 Task: Create a Scrum Project Project0000000070 in Jira. Add Person0000000137 as Team Member of Scrum Project Project0000000069 in Jira. Add Person0000000138 as Team Member of Scrum Project Project0000000069 in Jira. Add Person0000000139 as Team Member of Scrum Project Project0000000070 in Jira. Add Person0000000140 as Team Member of Scrum Project Project0000000070 in Jira
Action: Mouse moved to (287, 85)
Screenshot: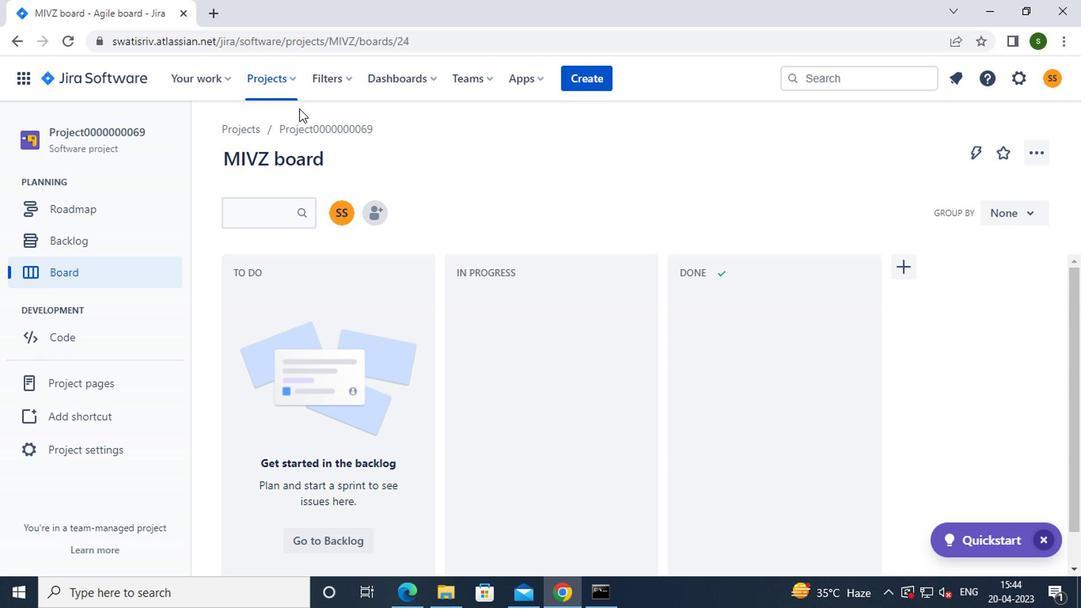 
Action: Mouse pressed left at (287, 85)
Screenshot: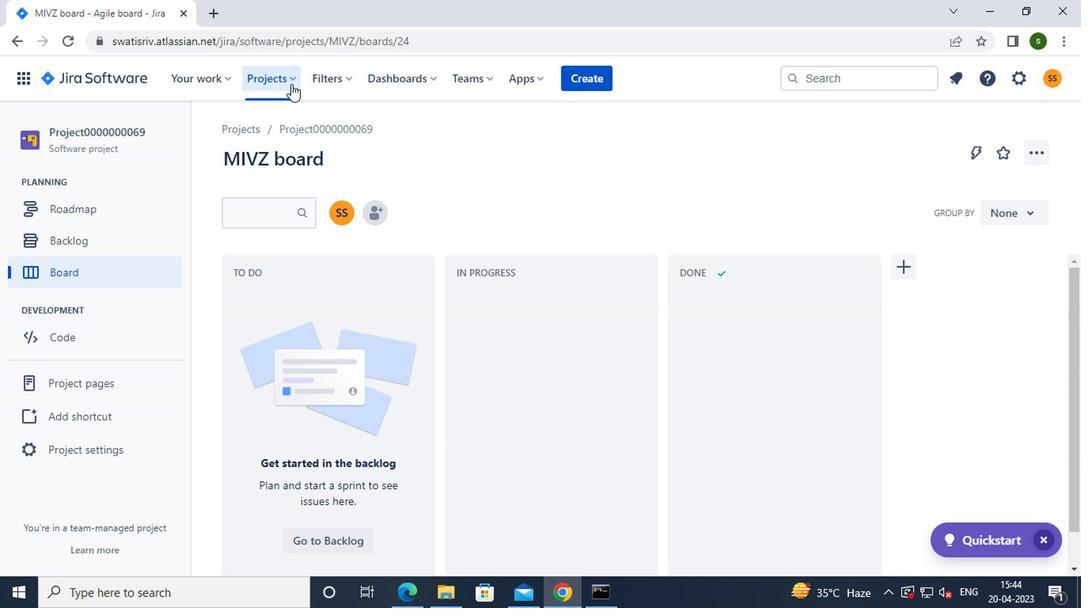
Action: Mouse moved to (301, 386)
Screenshot: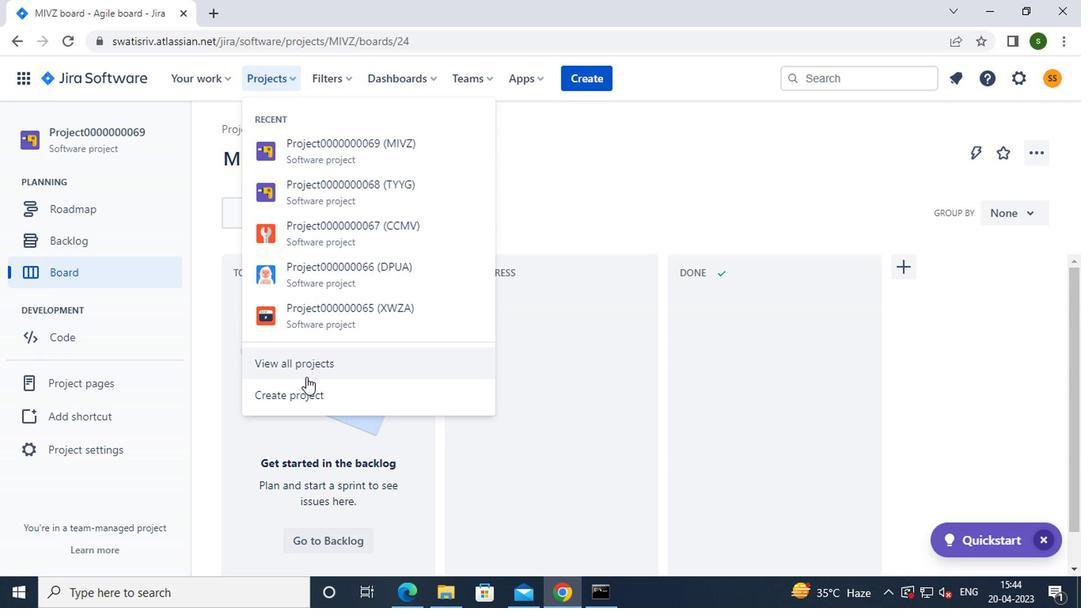 
Action: Mouse pressed left at (301, 386)
Screenshot: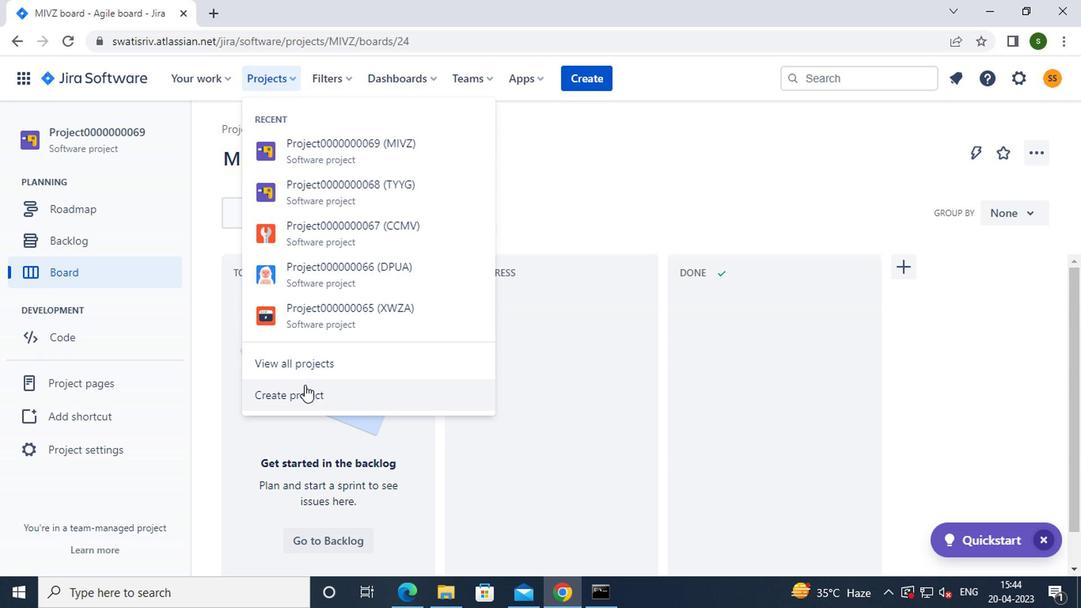 
Action: Mouse moved to (840, 413)
Screenshot: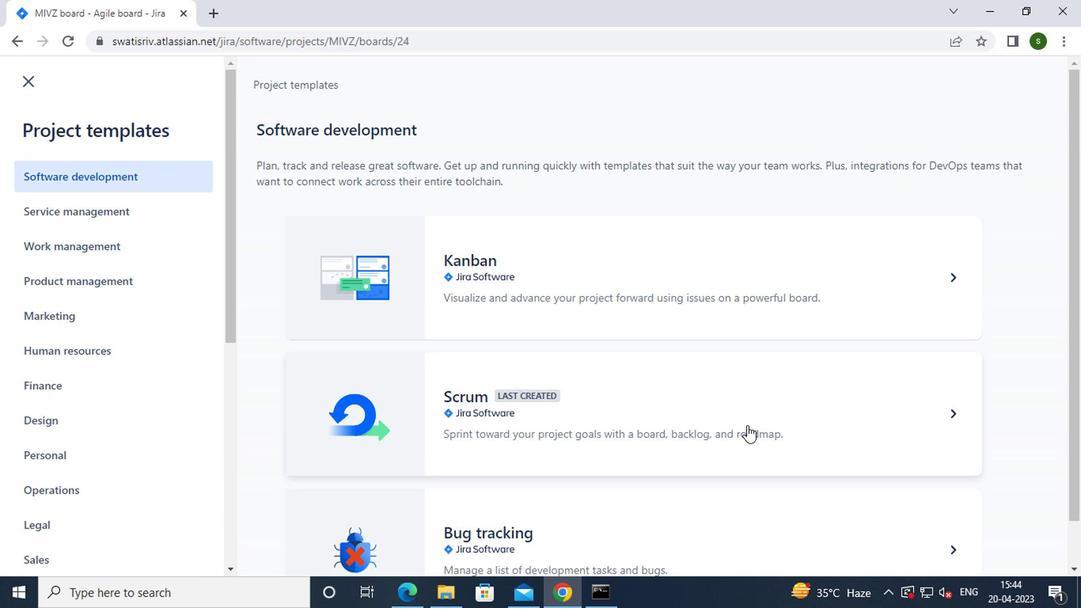 
Action: Mouse pressed left at (840, 413)
Screenshot: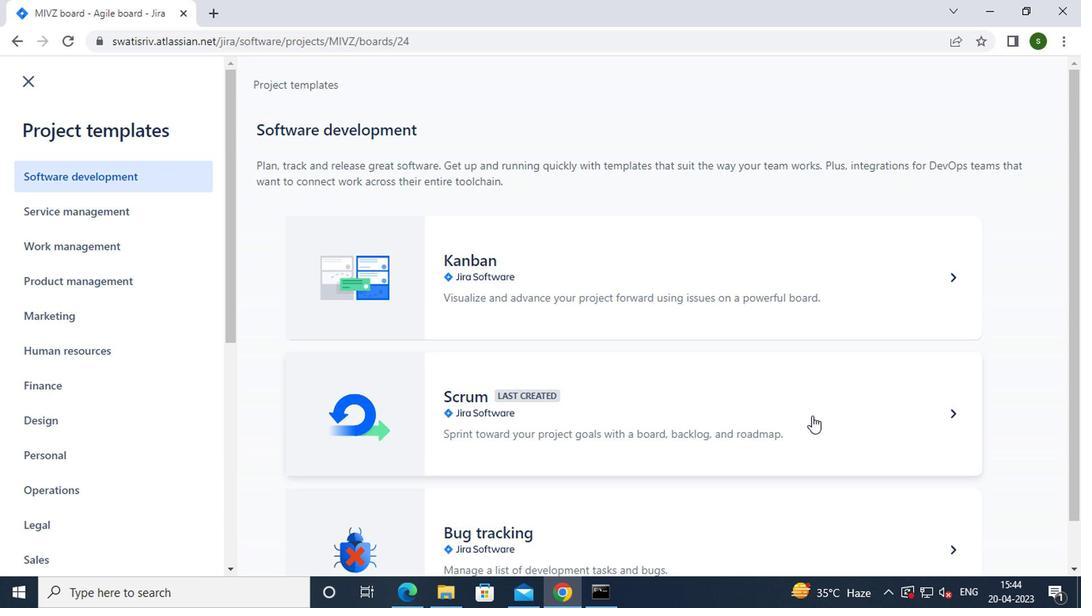 
Action: Mouse moved to (953, 537)
Screenshot: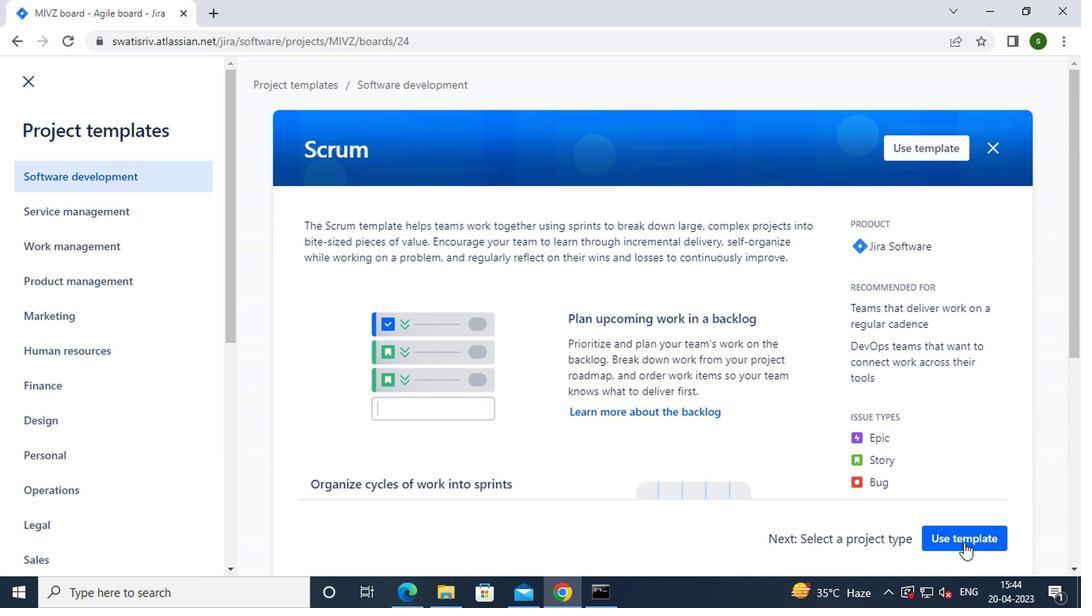 
Action: Mouse pressed left at (953, 537)
Screenshot: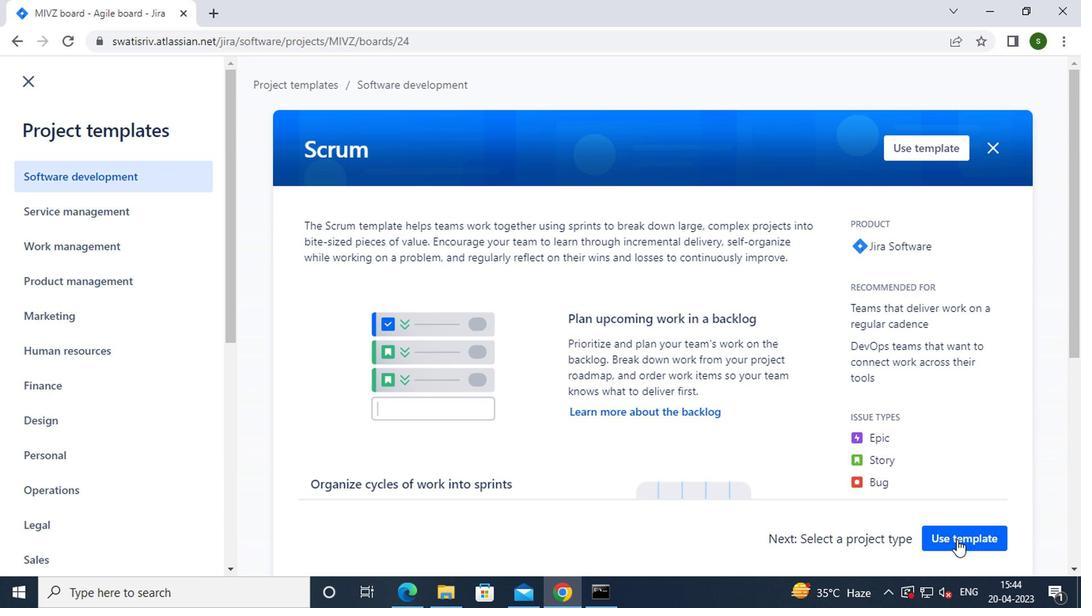 
Action: Mouse moved to (397, 530)
Screenshot: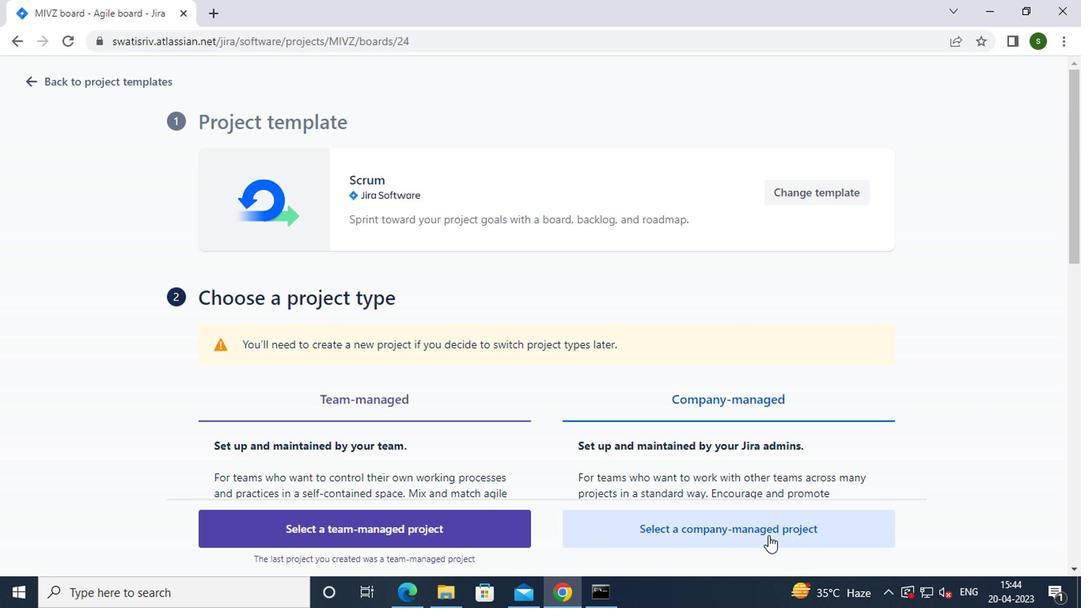 
Action: Mouse pressed left at (397, 530)
Screenshot: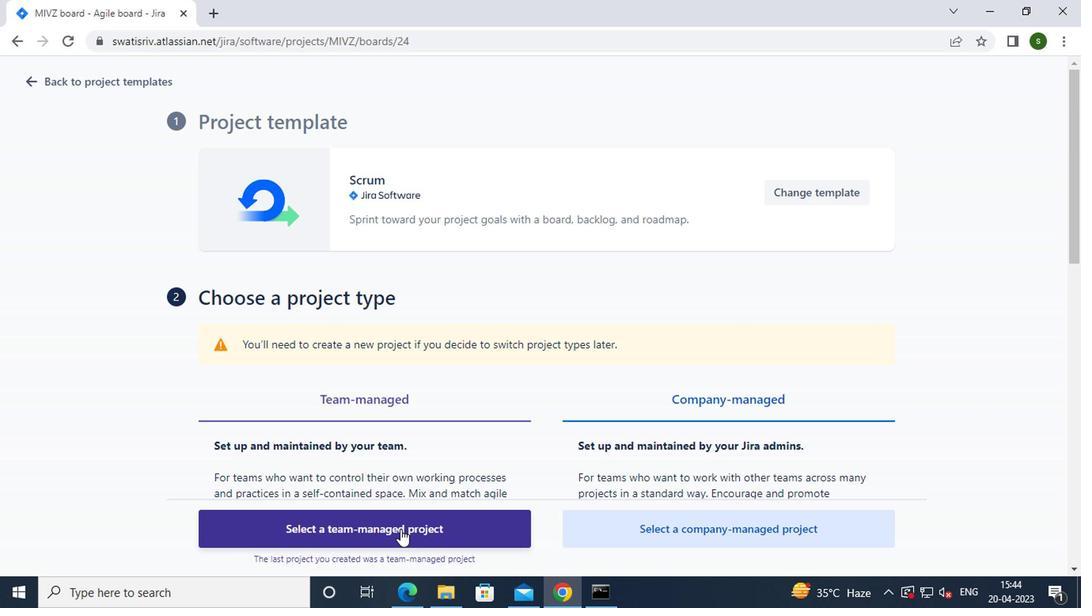 
Action: Mouse moved to (301, 254)
Screenshot: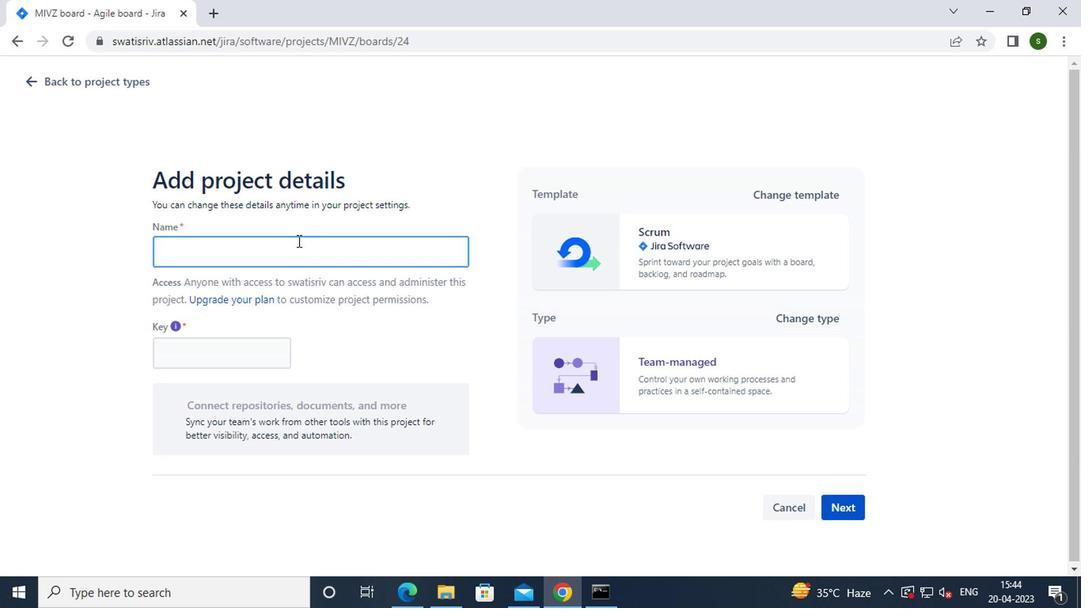 
Action: Key pressed p<Key.caps_lock>roject0000000070
Screenshot: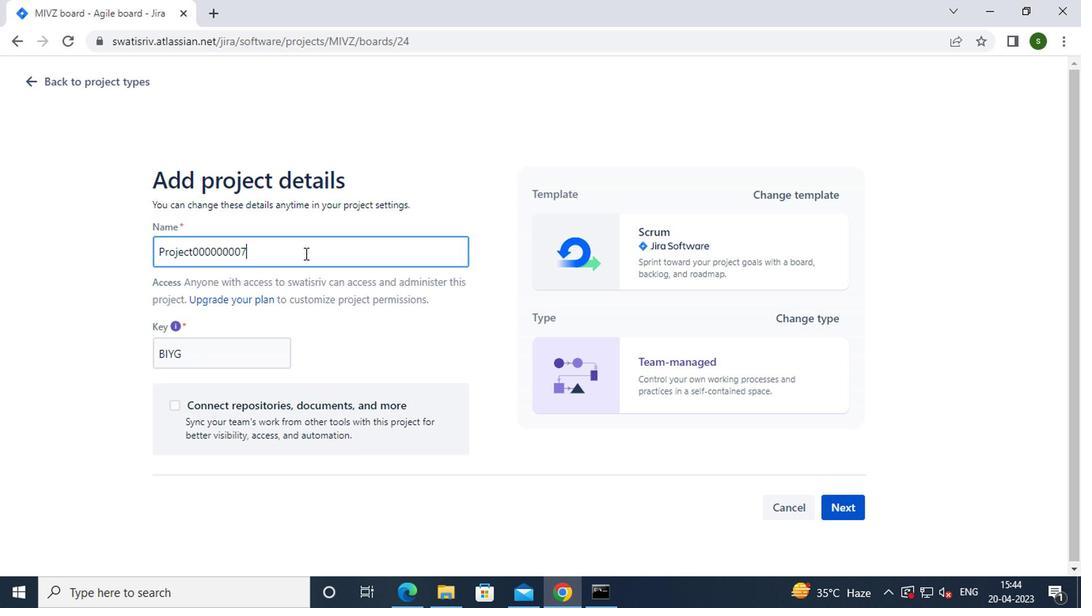 
Action: Mouse moved to (848, 505)
Screenshot: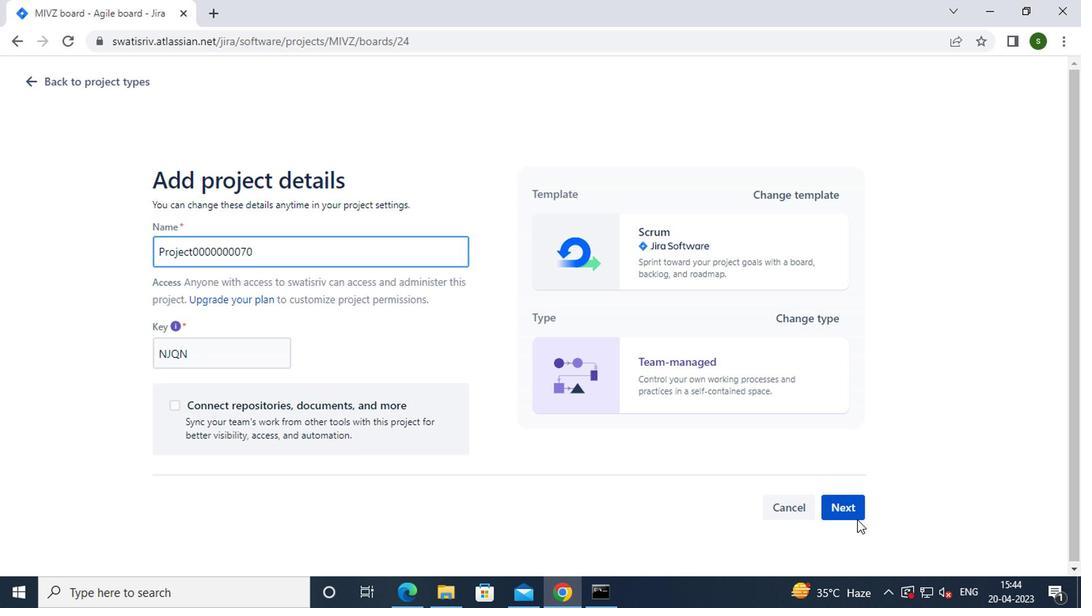 
Action: Mouse pressed left at (848, 505)
Screenshot: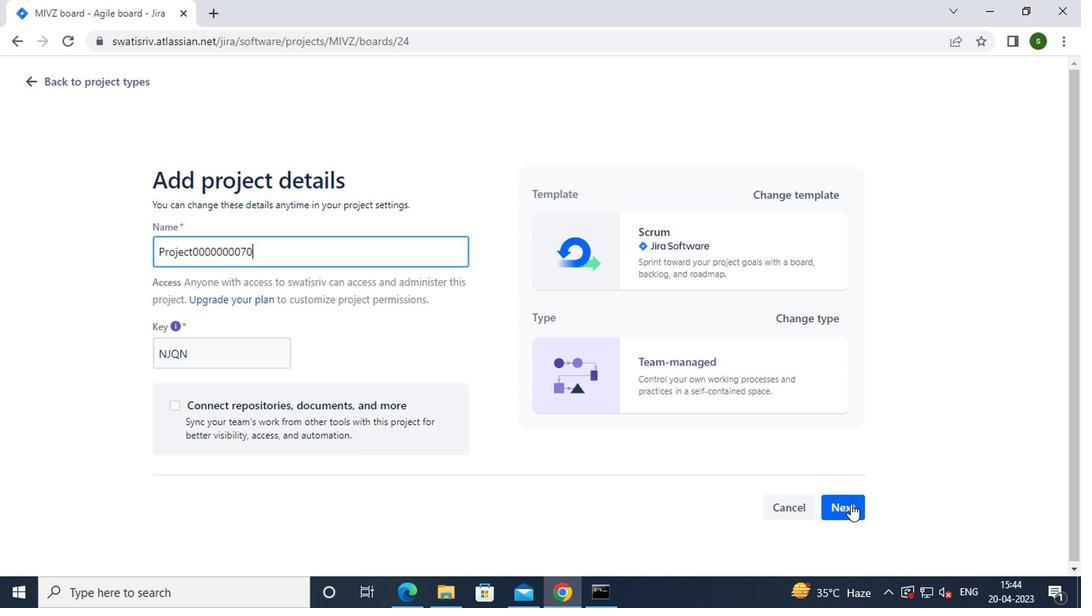 
Action: Mouse moved to (710, 417)
Screenshot: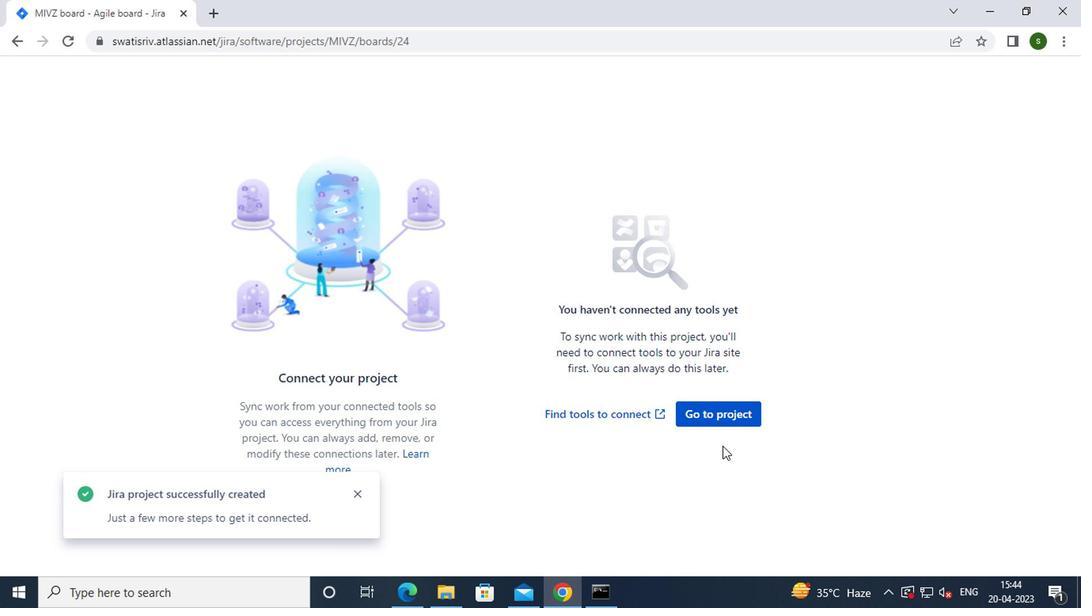 
Action: Mouse pressed left at (710, 417)
Screenshot: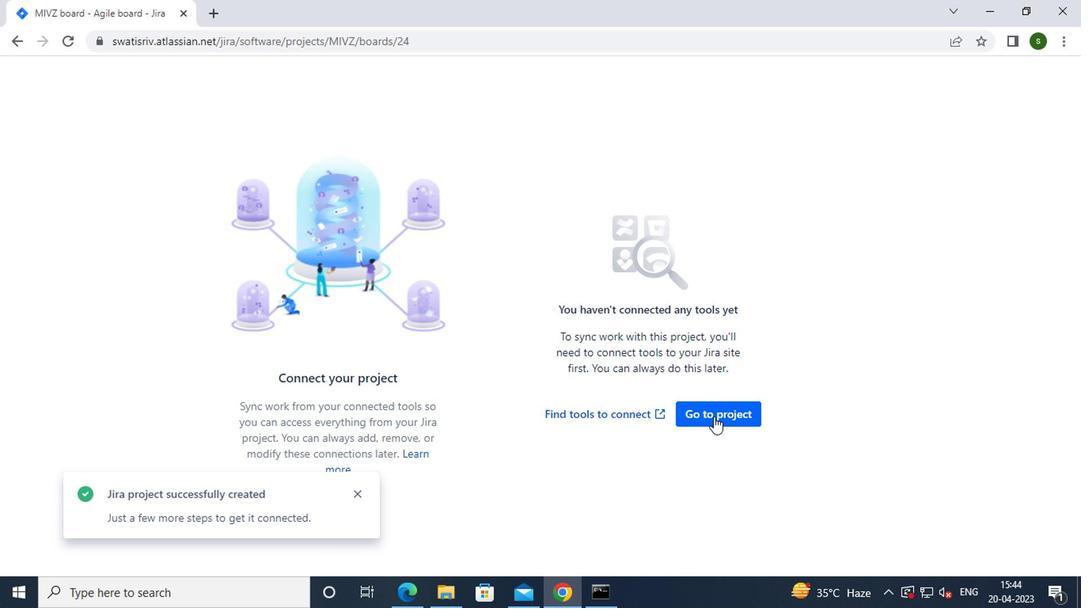 
Action: Mouse moved to (274, 85)
Screenshot: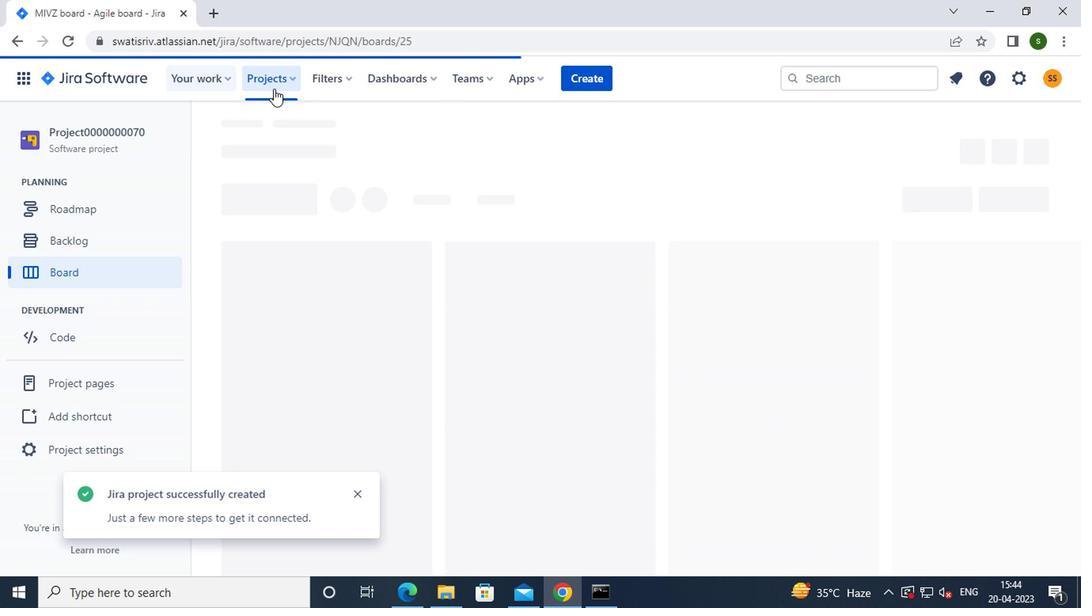 
Action: Mouse pressed left at (274, 85)
Screenshot: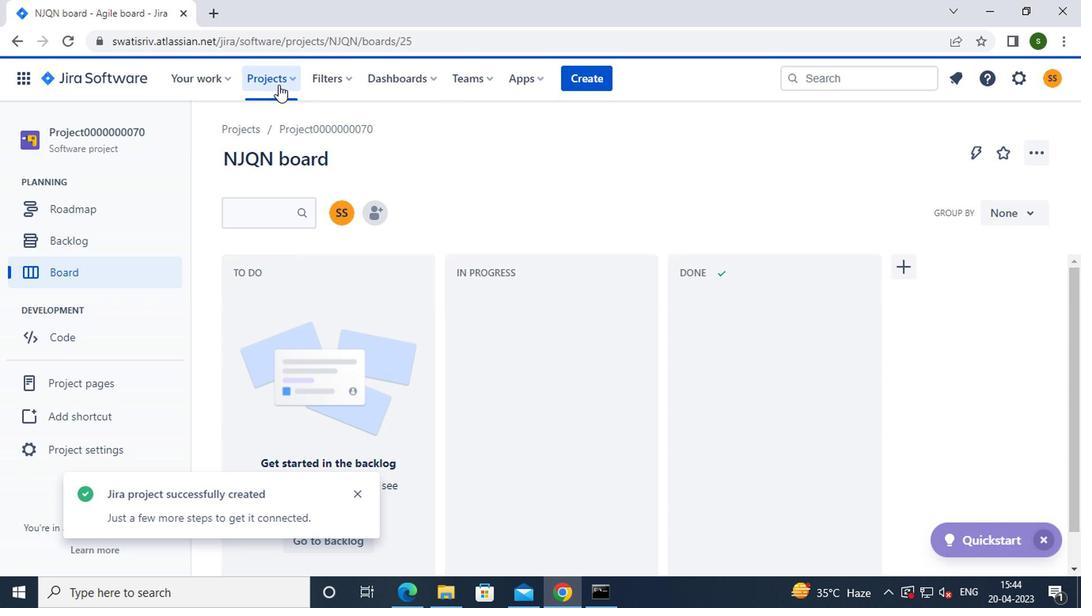 
Action: Mouse moved to (333, 183)
Screenshot: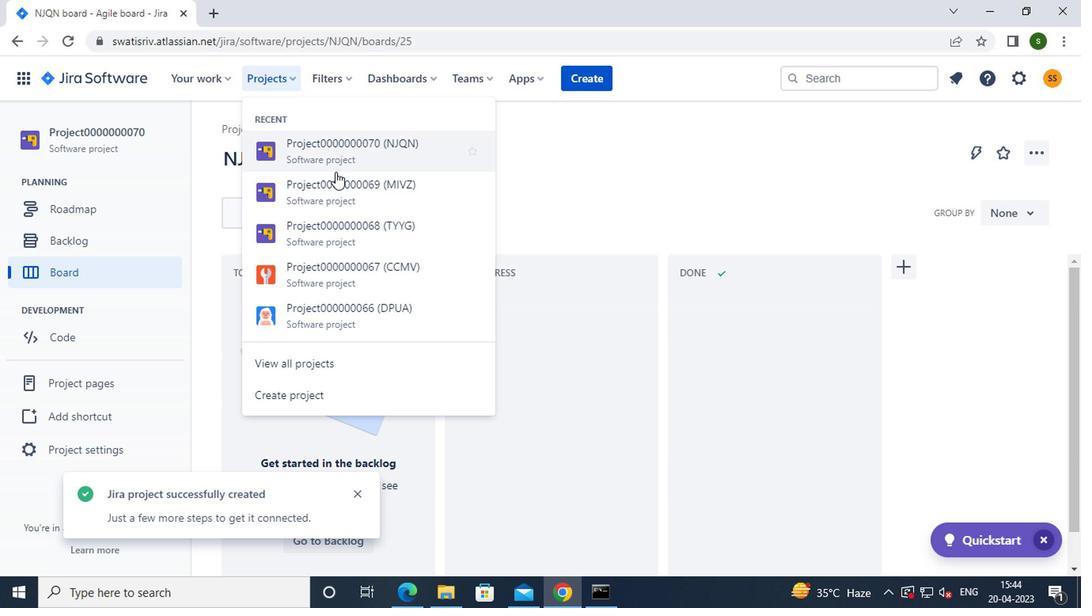 
Action: Mouse pressed left at (333, 183)
Screenshot: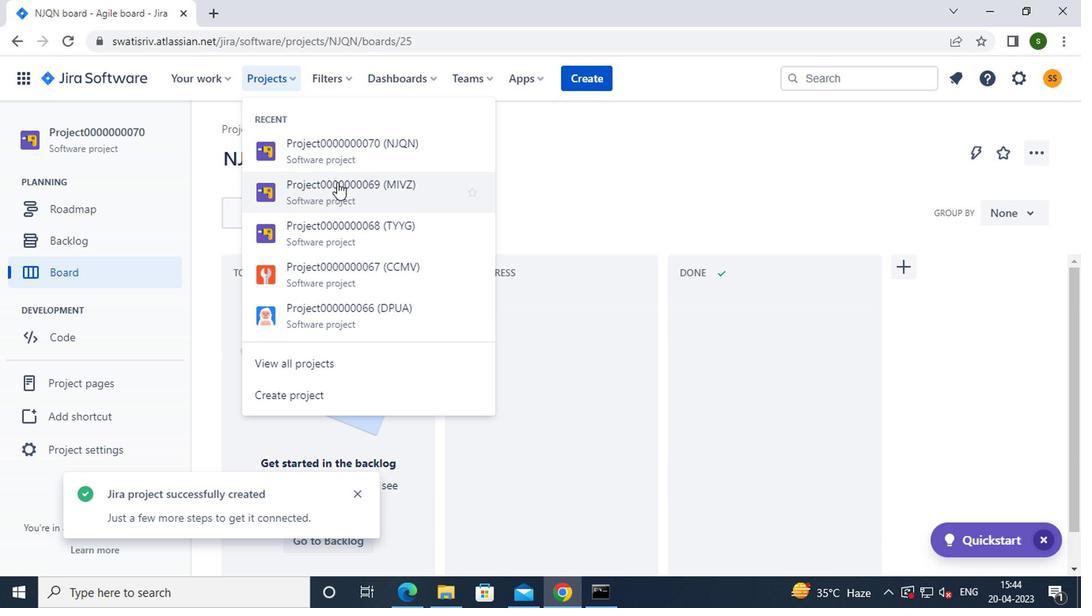 
Action: Mouse moved to (375, 211)
Screenshot: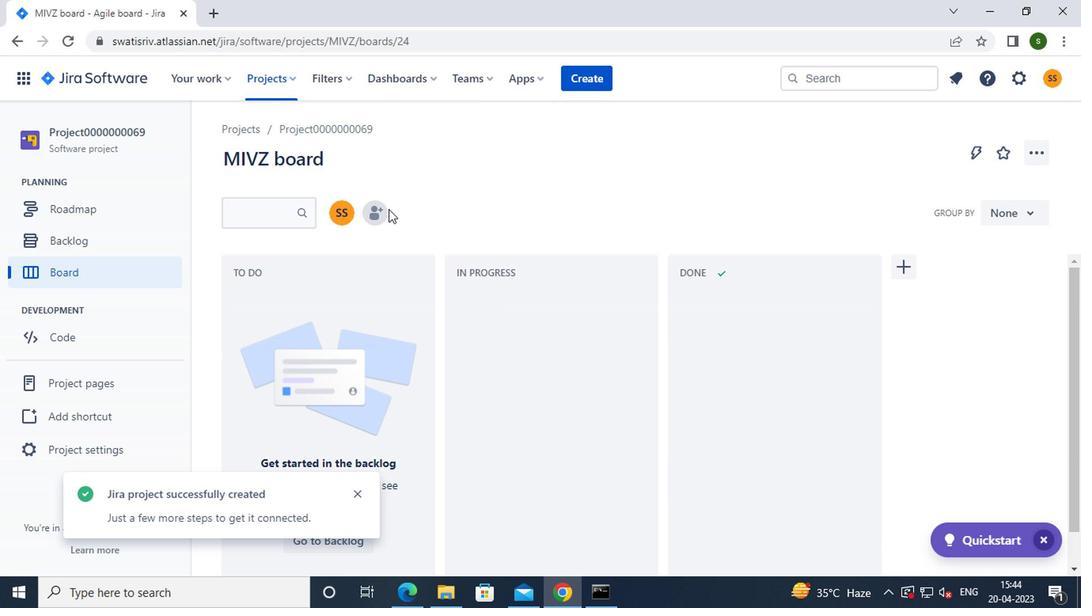 
Action: Mouse pressed left at (375, 211)
Screenshot: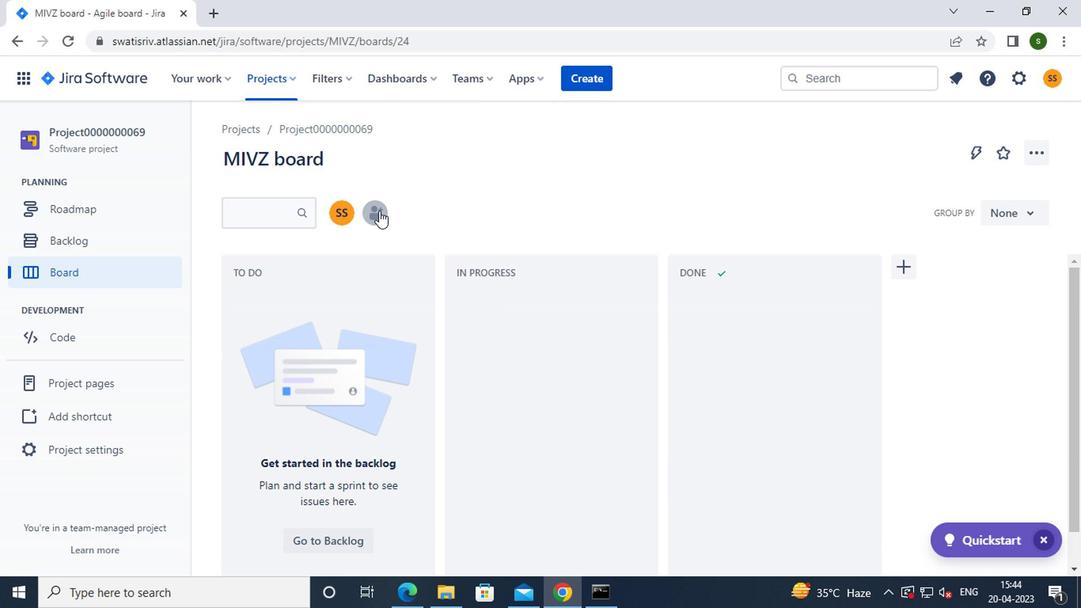 
Action: Mouse moved to (496, 174)
Screenshot: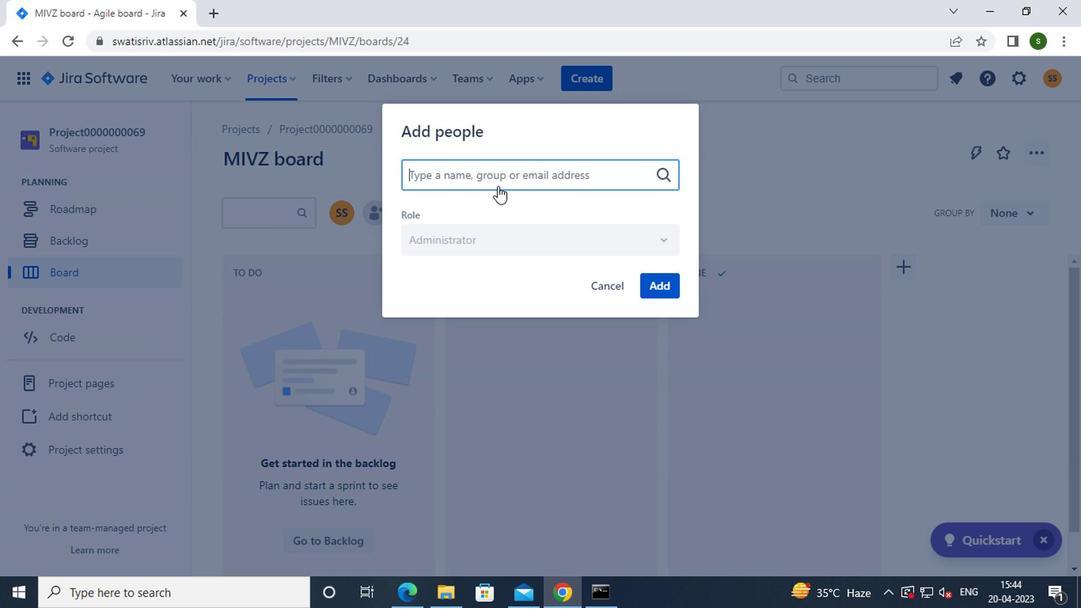 
Action: Key pressed m
Screenshot: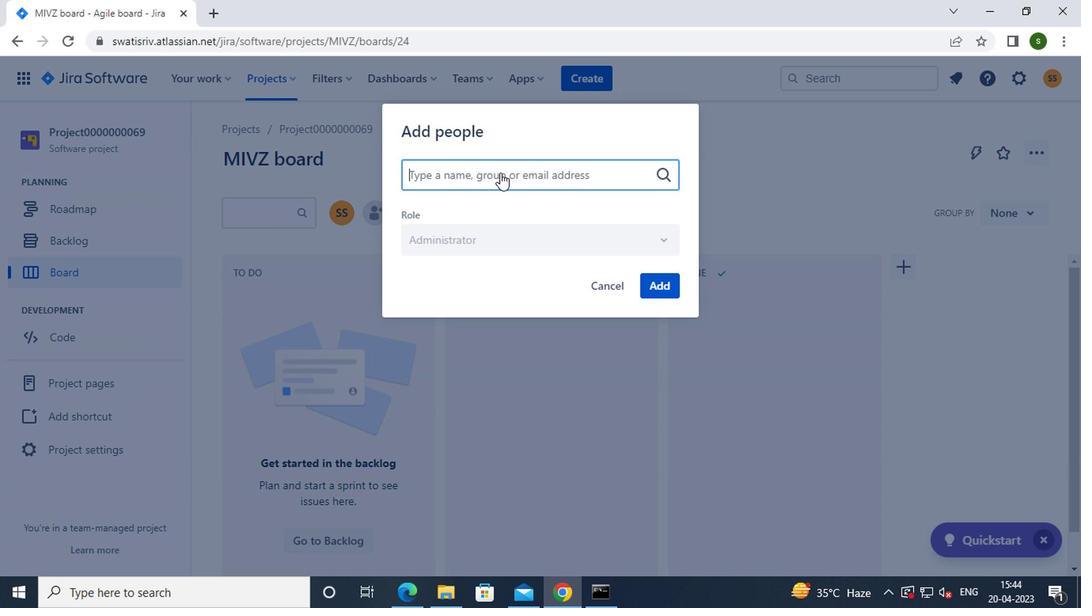 
Action: Mouse moved to (477, 314)
Screenshot: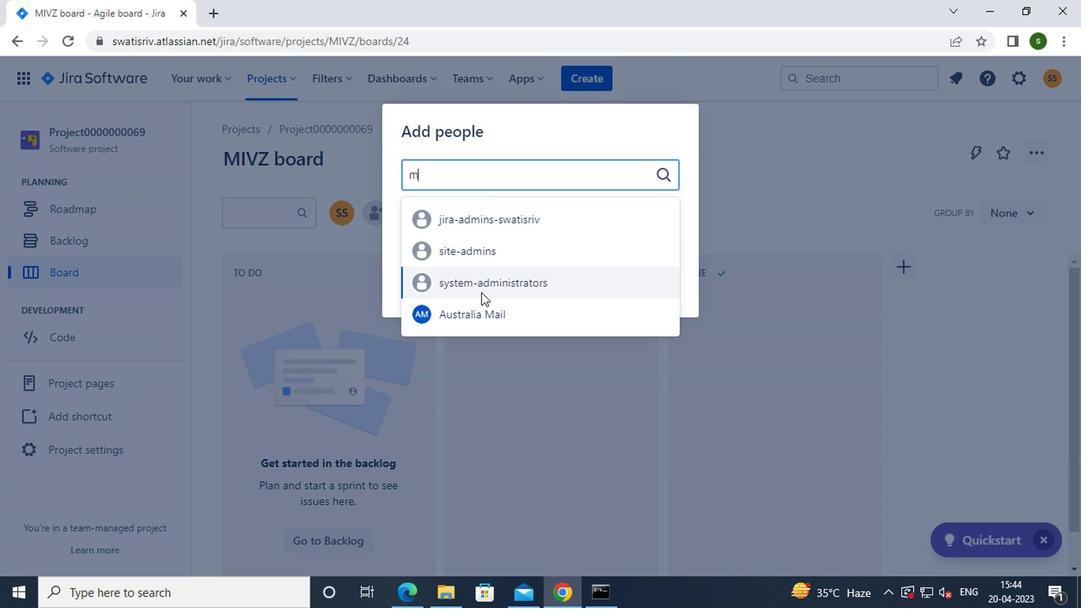 
Action: Mouse pressed left at (477, 314)
Screenshot: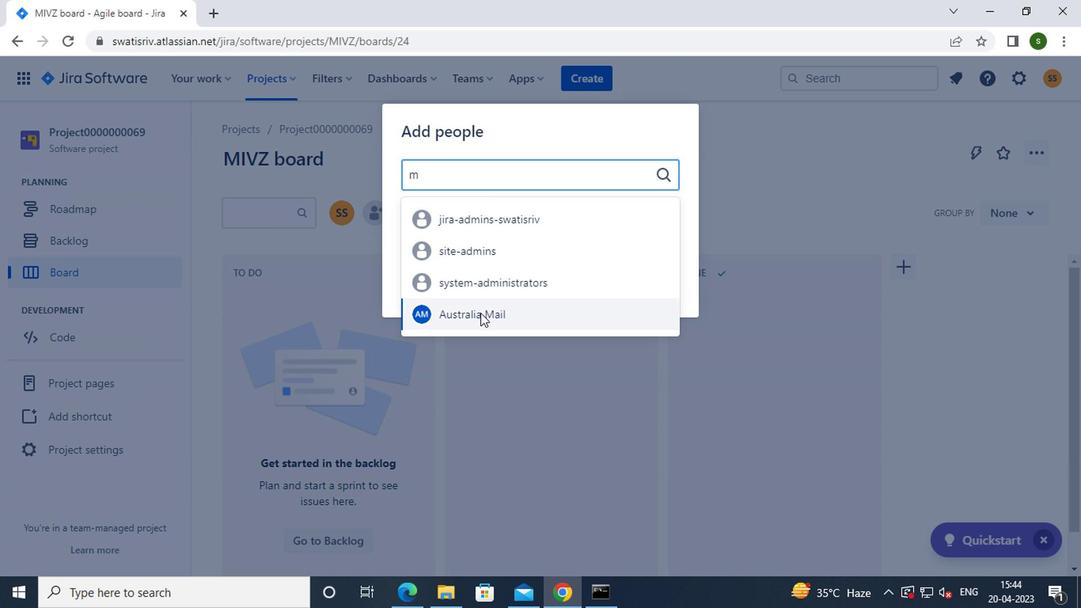 
Action: Mouse moved to (649, 283)
Screenshot: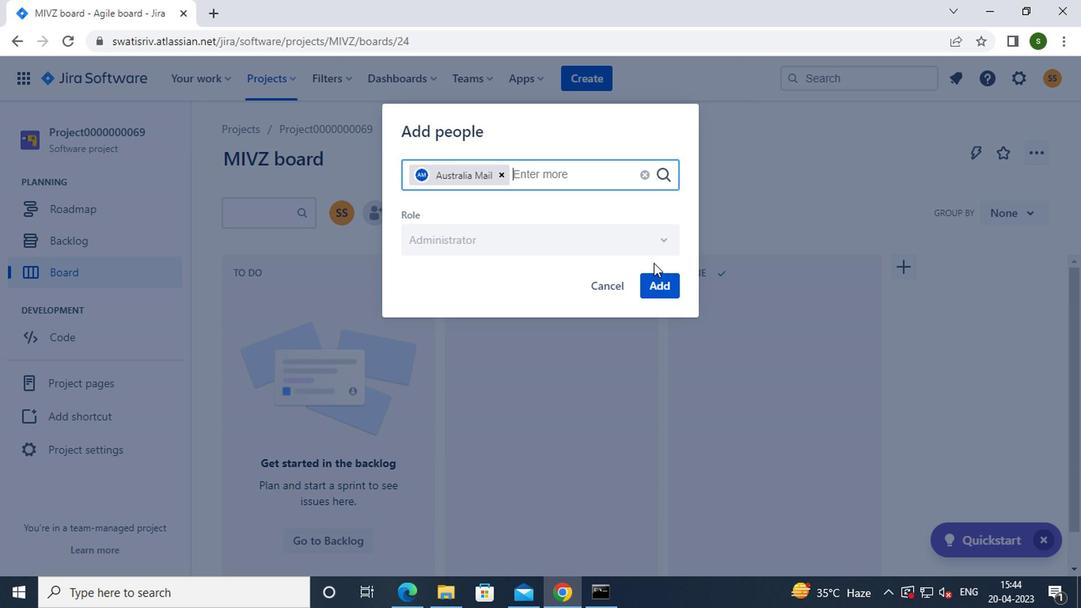 
Action: Mouse pressed left at (649, 283)
Screenshot: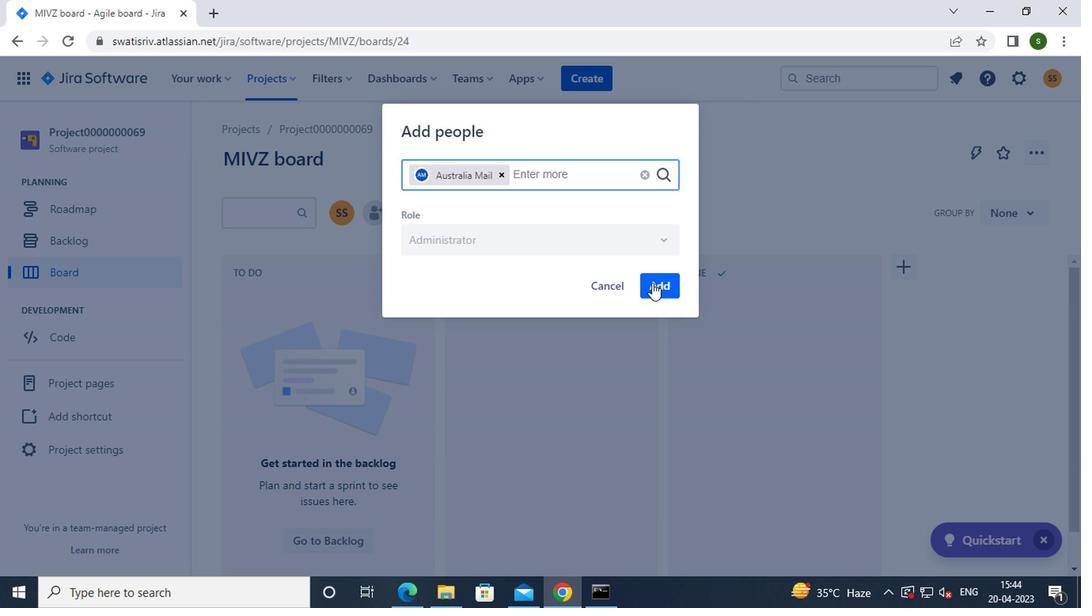 
Action: Mouse moved to (376, 214)
Screenshot: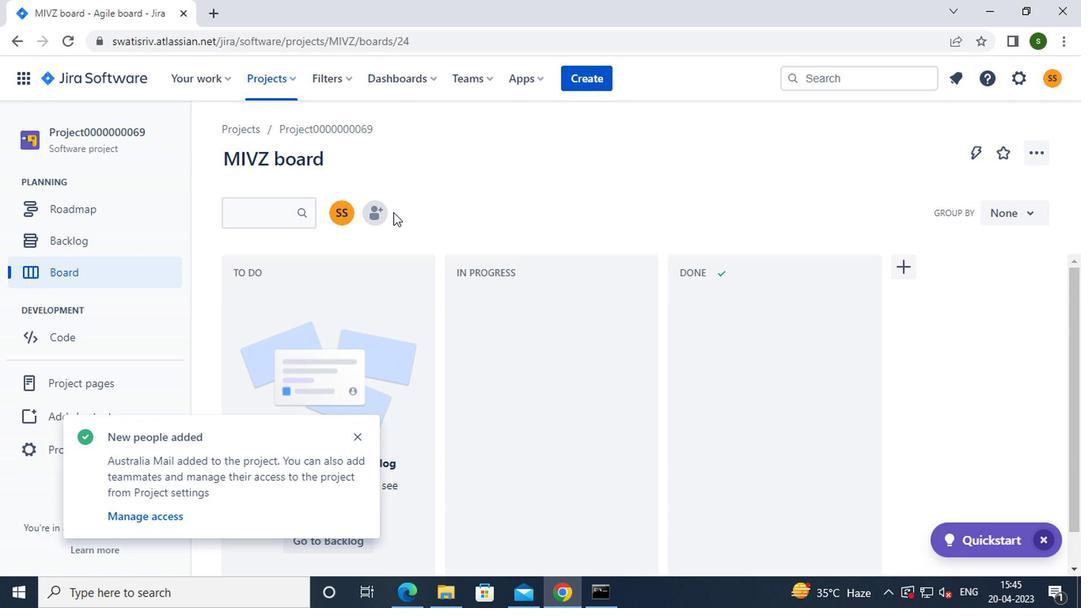 
Action: Mouse pressed left at (376, 214)
Screenshot: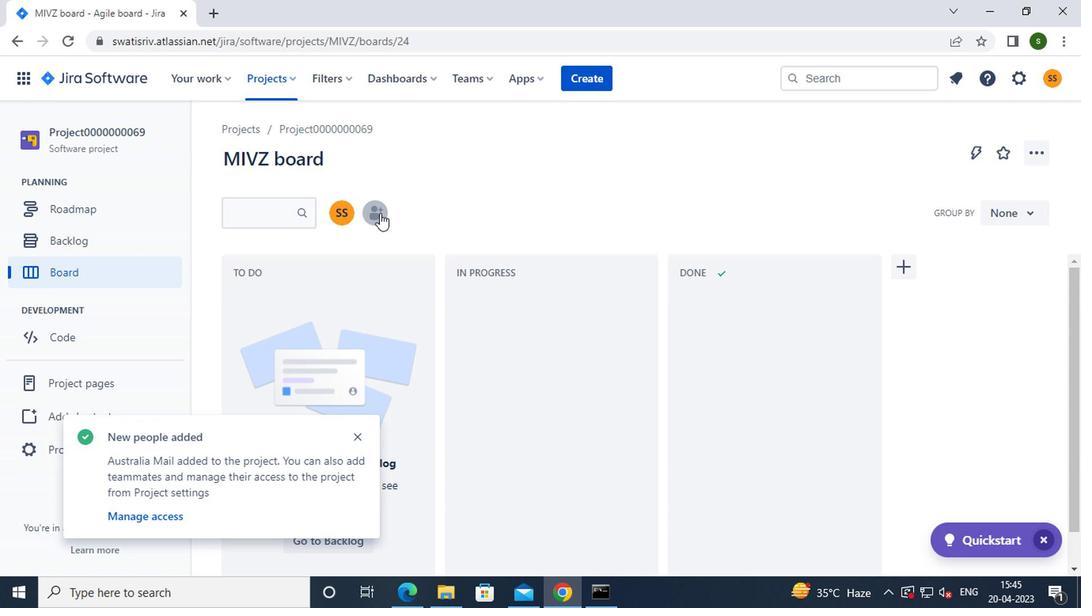 
Action: Mouse moved to (492, 178)
Screenshot: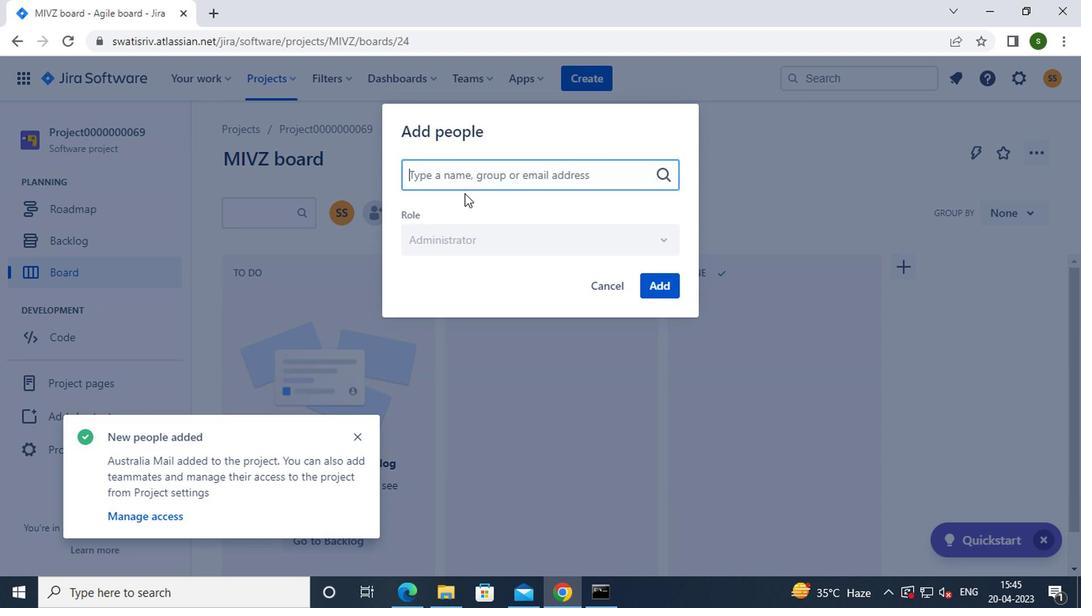 
Action: Key pressed c
Screenshot: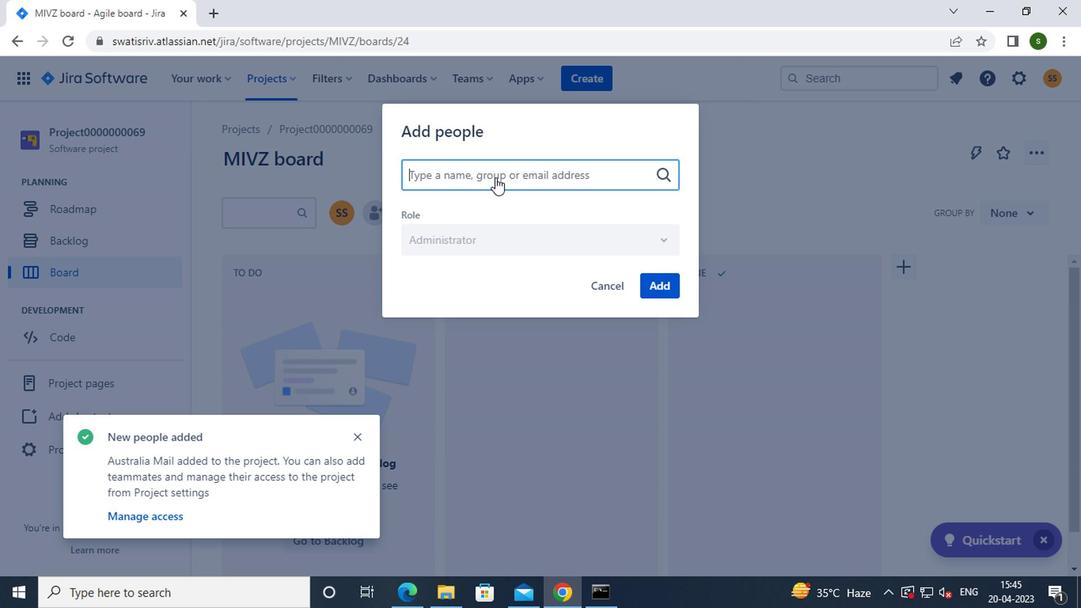 
Action: Mouse moved to (500, 220)
Screenshot: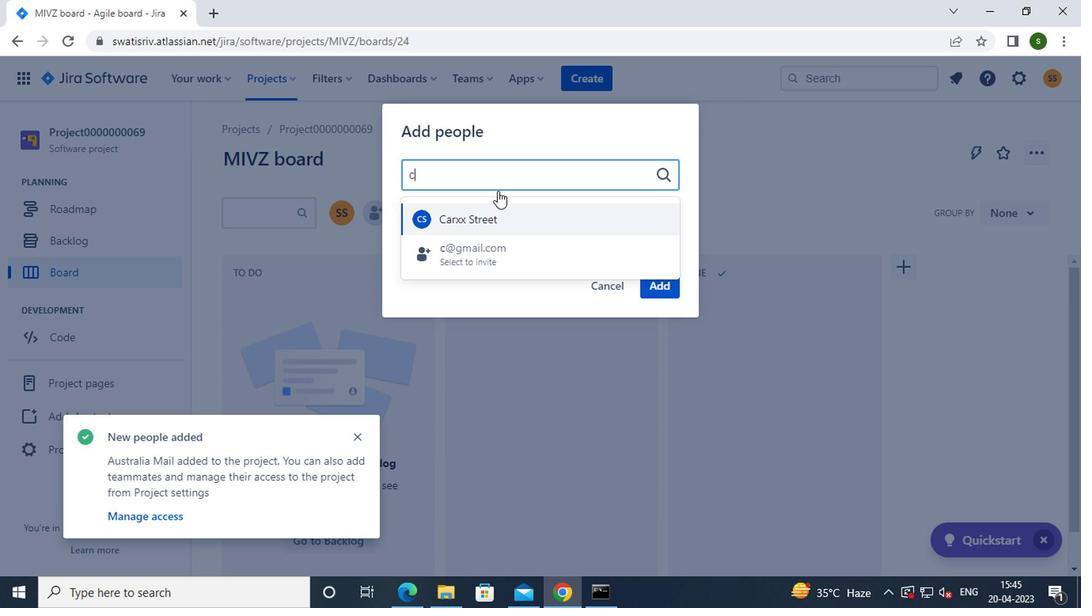 
Action: Mouse pressed left at (500, 220)
Screenshot: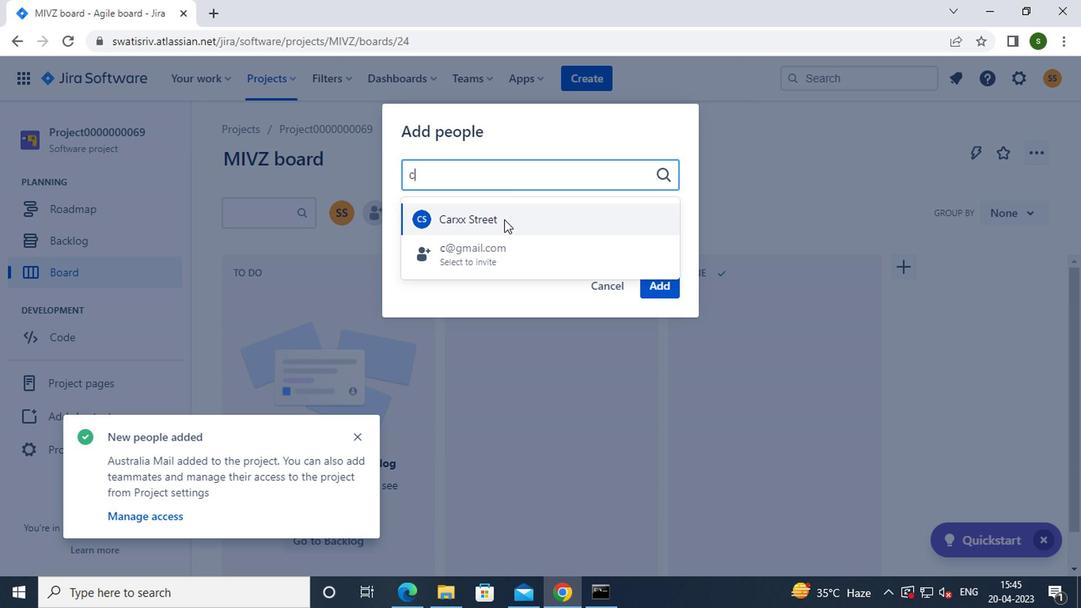 
Action: Mouse moved to (649, 287)
Screenshot: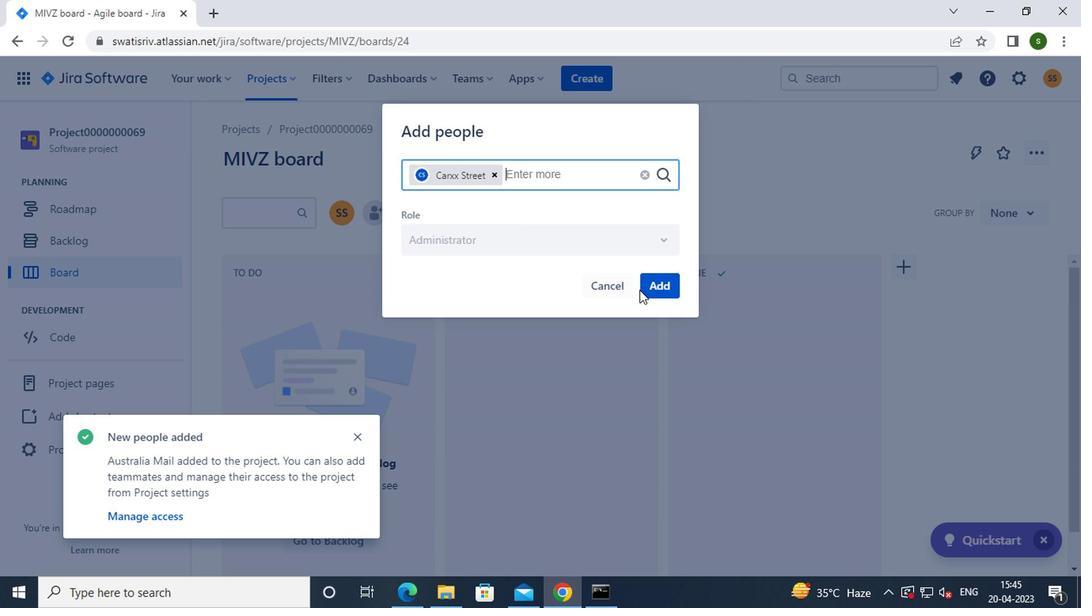 
Action: Mouse pressed left at (649, 287)
Screenshot: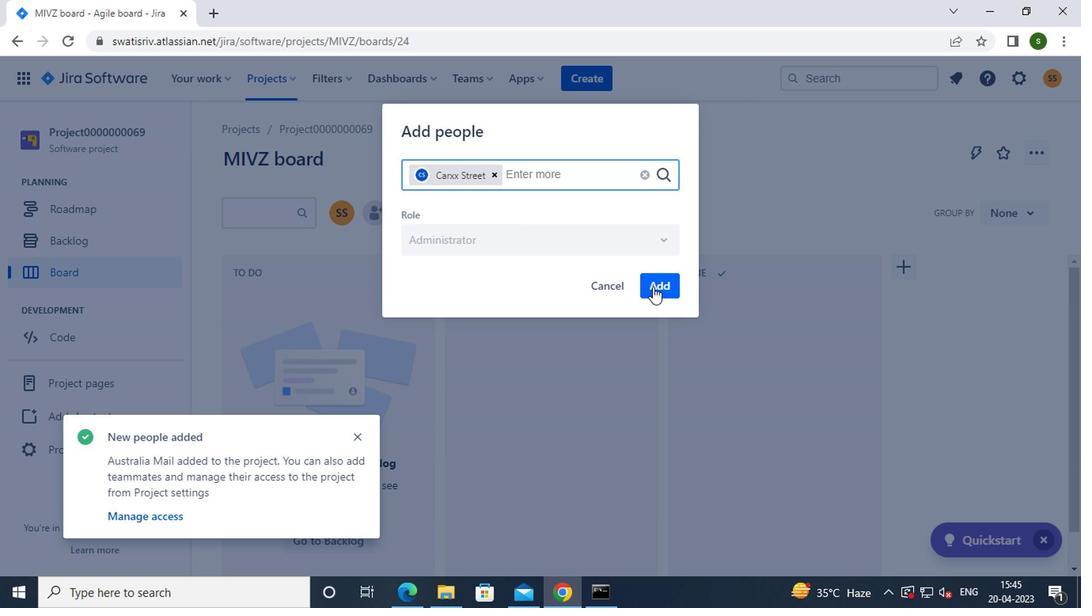 
Action: Mouse moved to (272, 69)
Screenshot: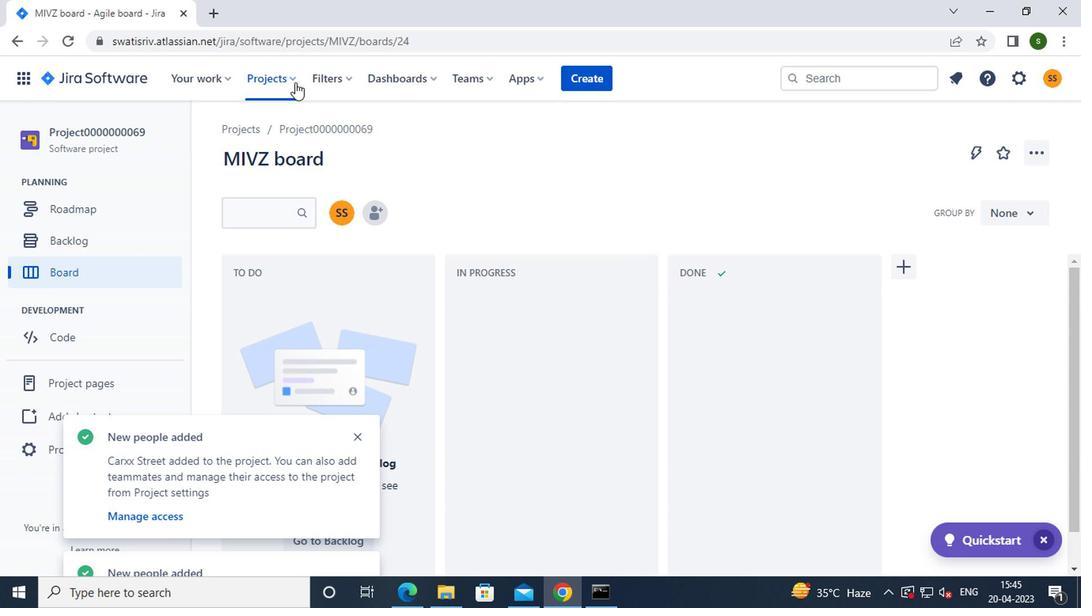 
Action: Mouse pressed left at (272, 69)
Screenshot: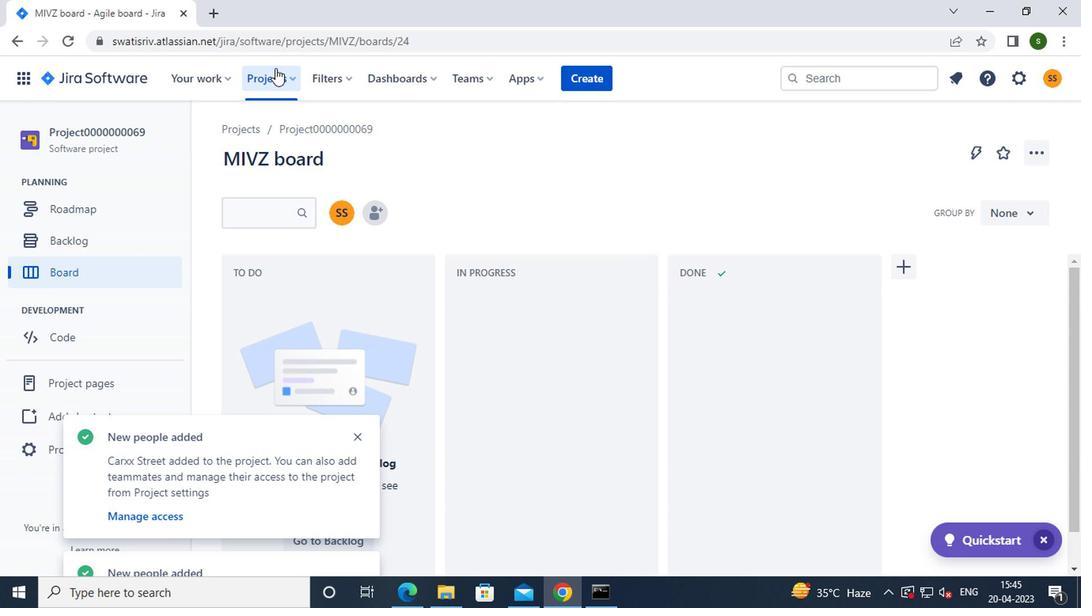 
Action: Mouse moved to (383, 188)
Screenshot: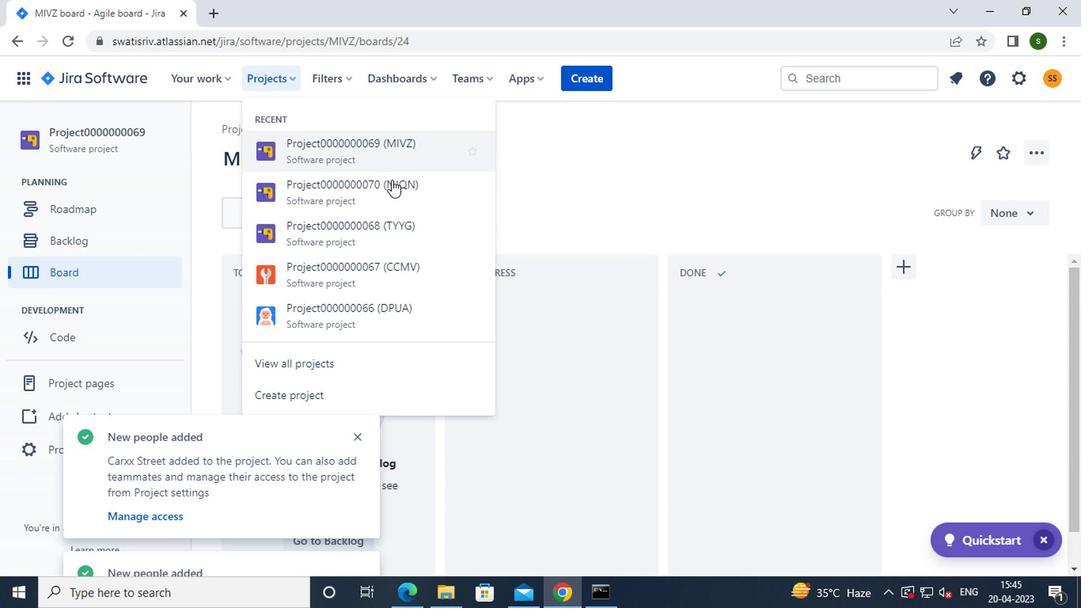 
Action: Mouse pressed left at (383, 188)
Screenshot: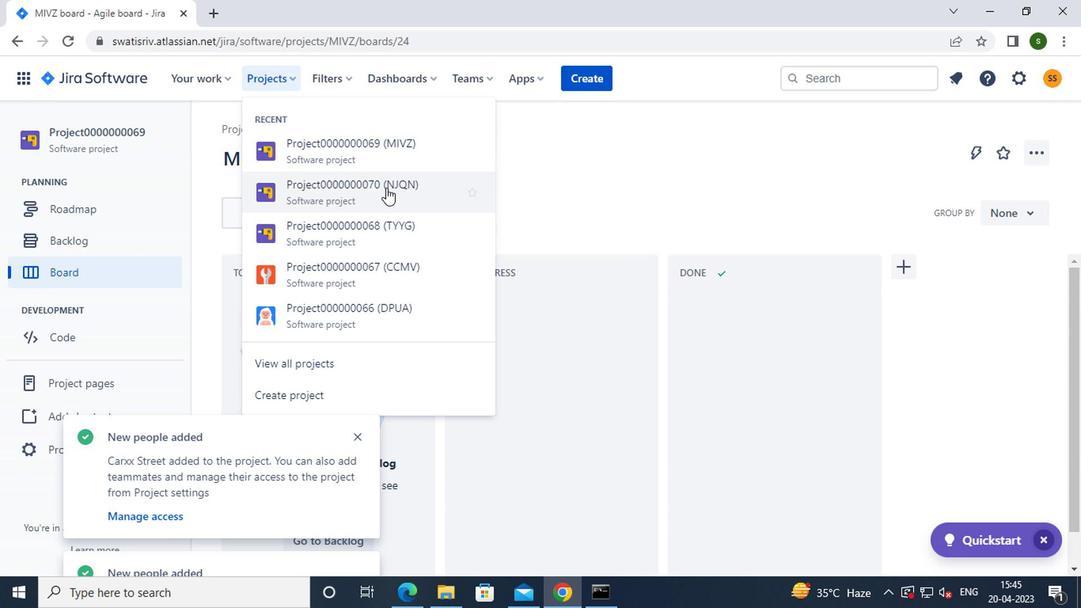 
Action: Mouse moved to (371, 217)
Screenshot: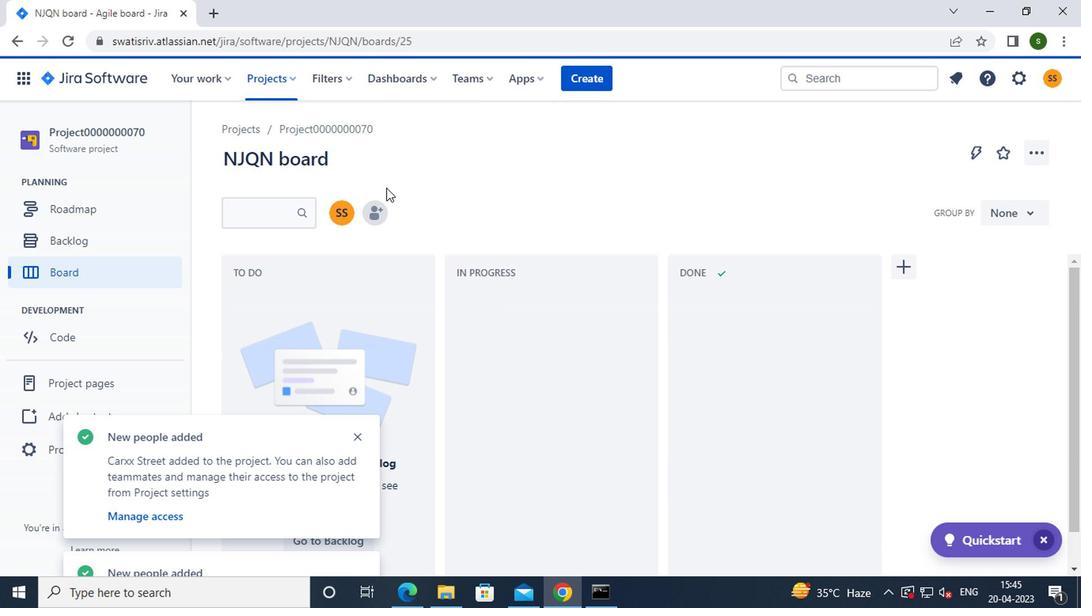
Action: Mouse pressed left at (371, 217)
Screenshot: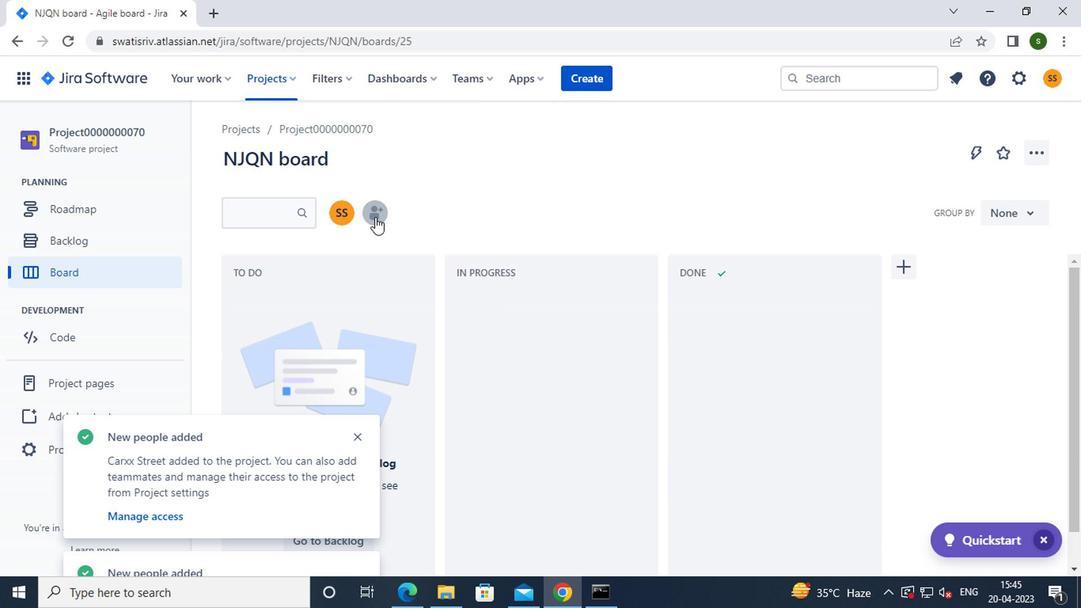 
Action: Mouse moved to (481, 179)
Screenshot: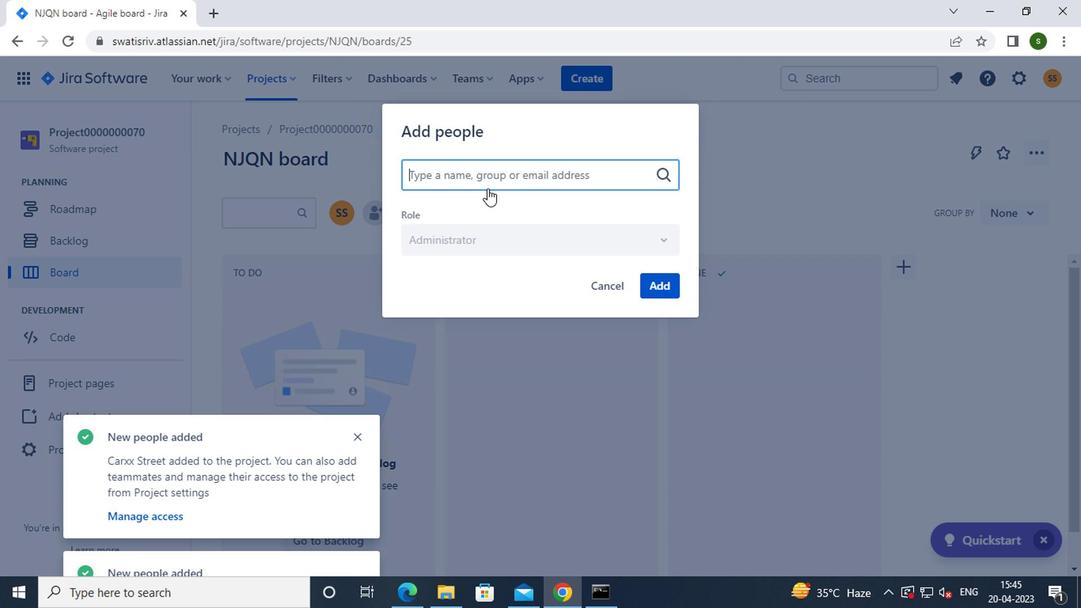 
Action: Key pressed p
Screenshot: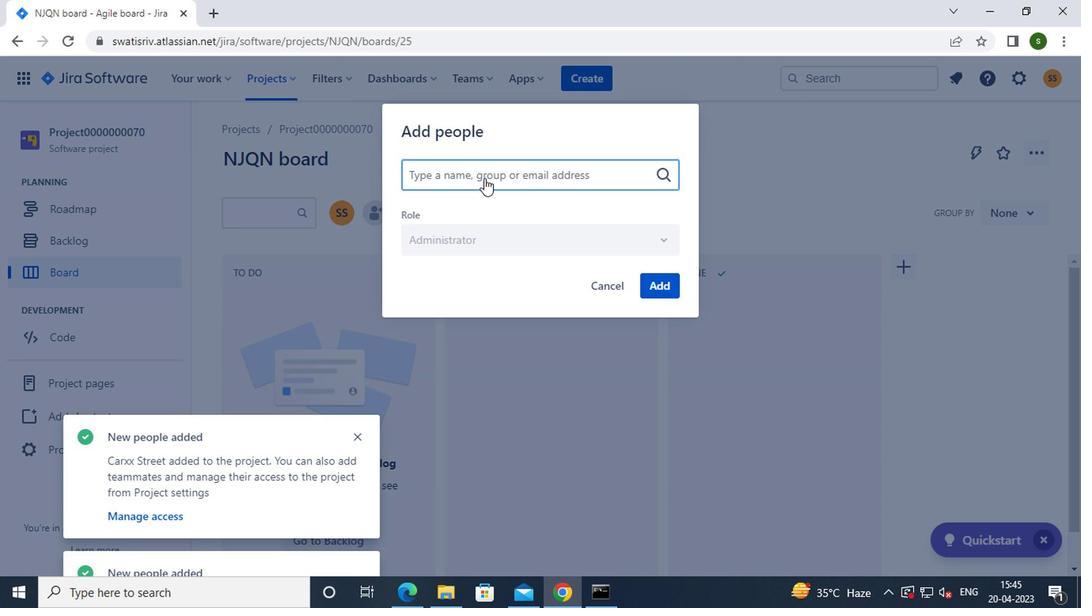 
Action: Mouse moved to (478, 217)
Screenshot: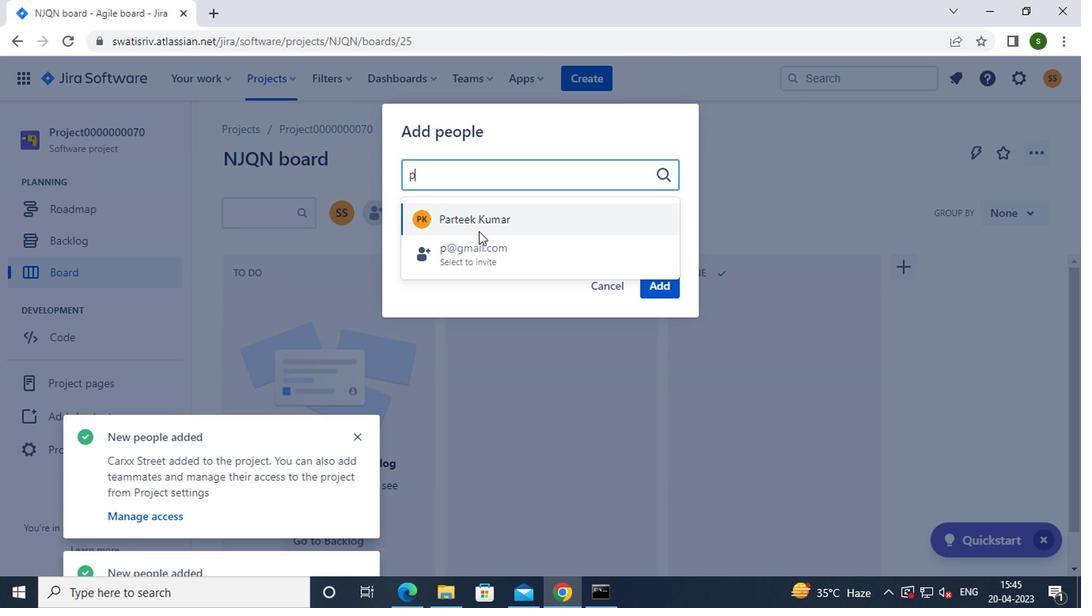 
Action: Mouse pressed left at (478, 217)
Screenshot: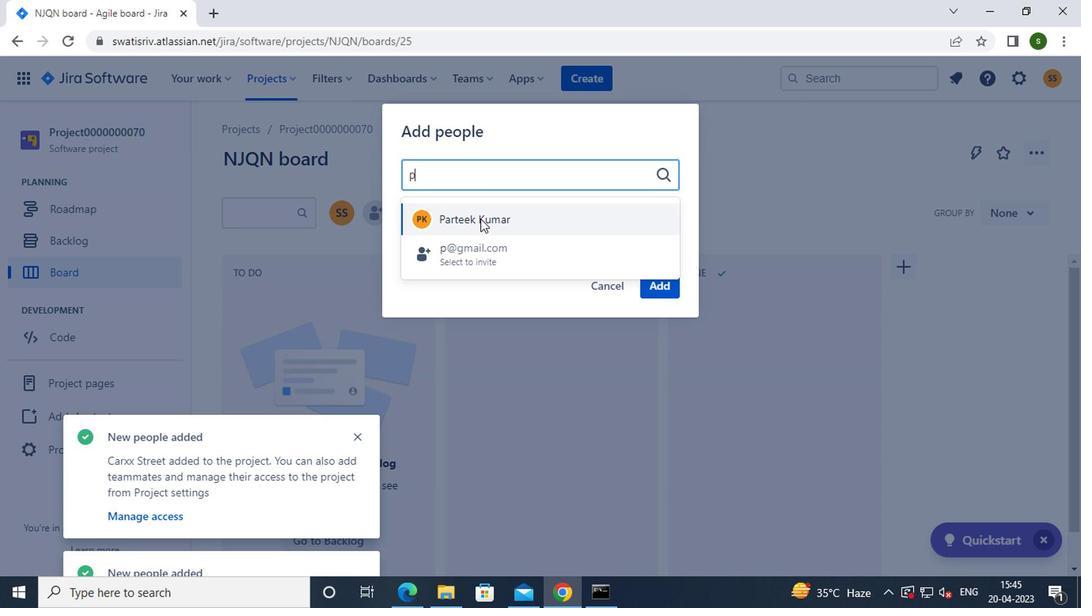 
Action: Mouse moved to (648, 293)
Screenshot: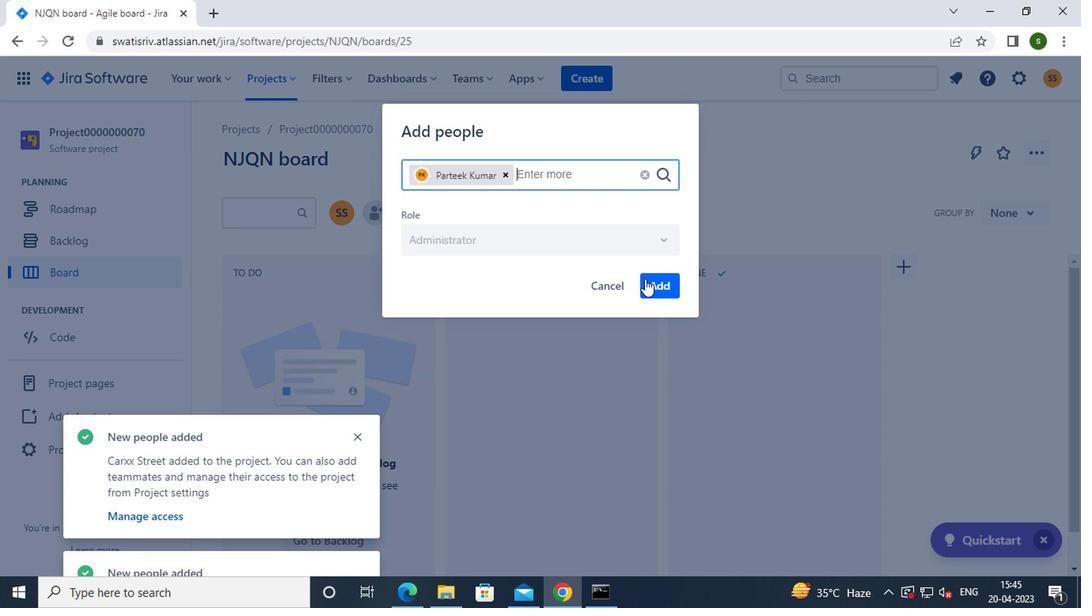 
Action: Mouse pressed left at (648, 293)
Screenshot: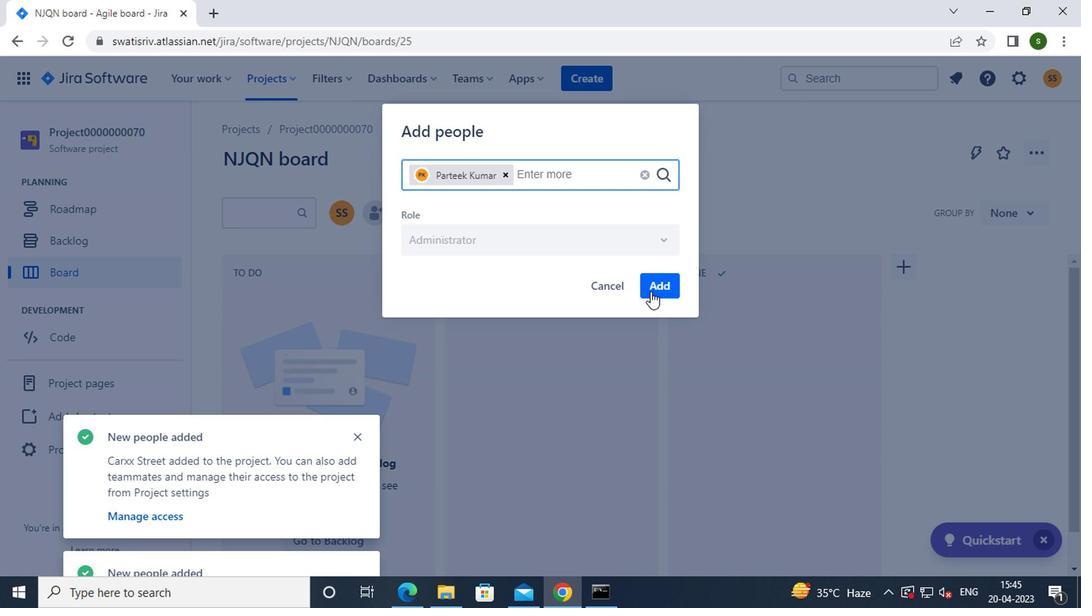 
Action: Mouse moved to (373, 219)
Screenshot: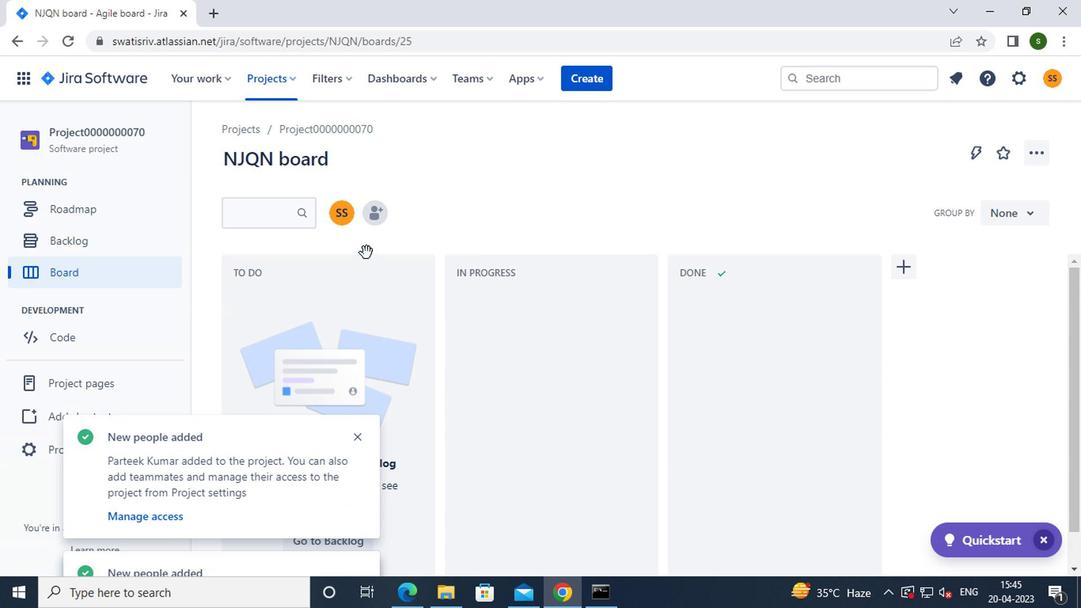 
Action: Mouse pressed left at (373, 219)
Screenshot: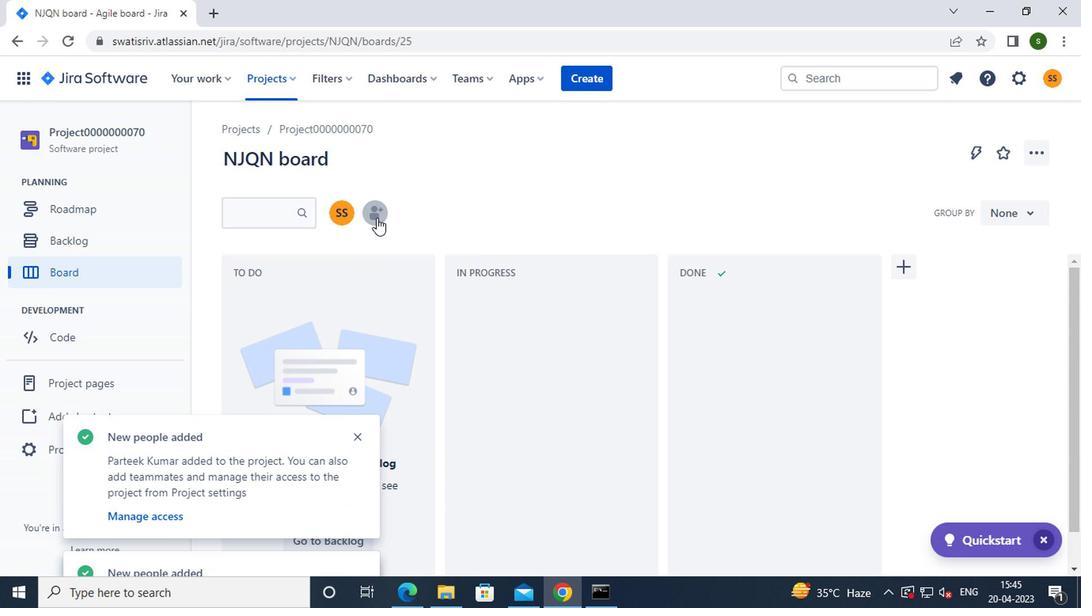 
Action: Mouse moved to (490, 177)
Screenshot: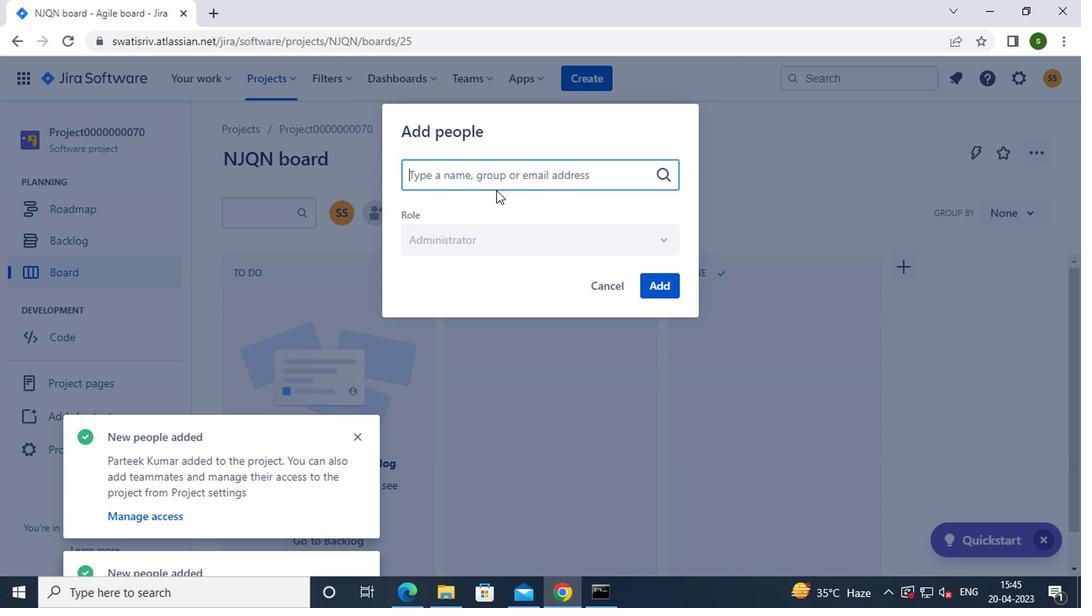 
Action: Key pressed v
Screenshot: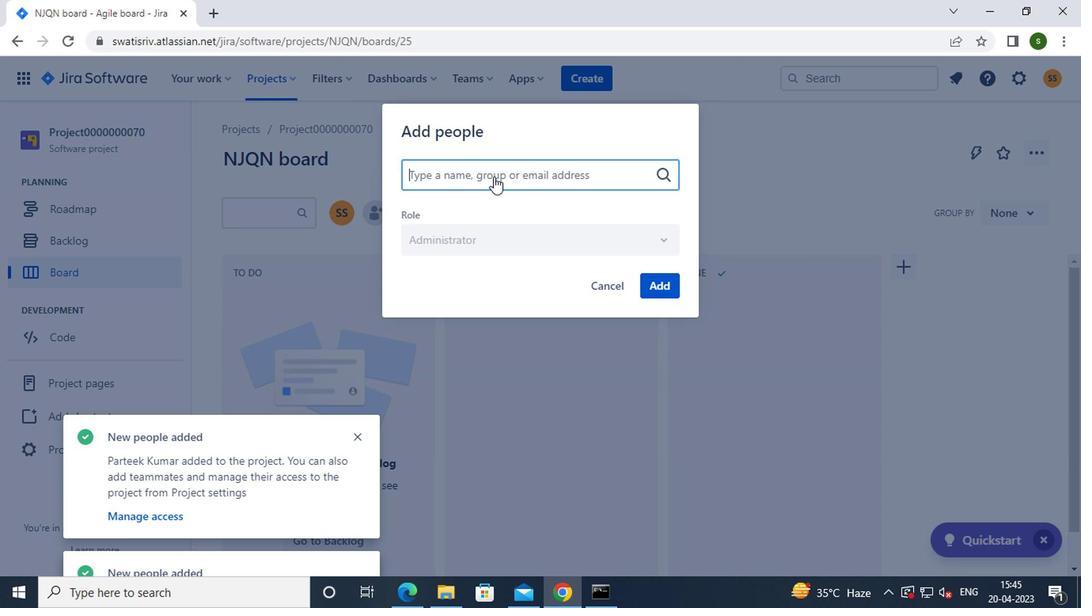 
Action: Mouse moved to (488, 281)
Screenshot: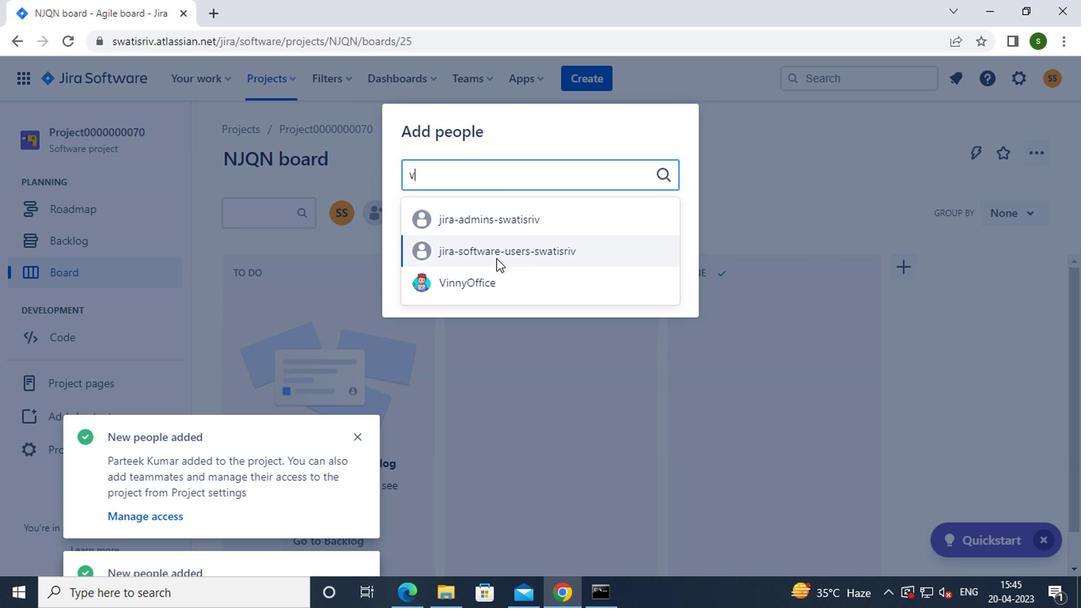 
Action: Mouse pressed left at (488, 281)
Screenshot: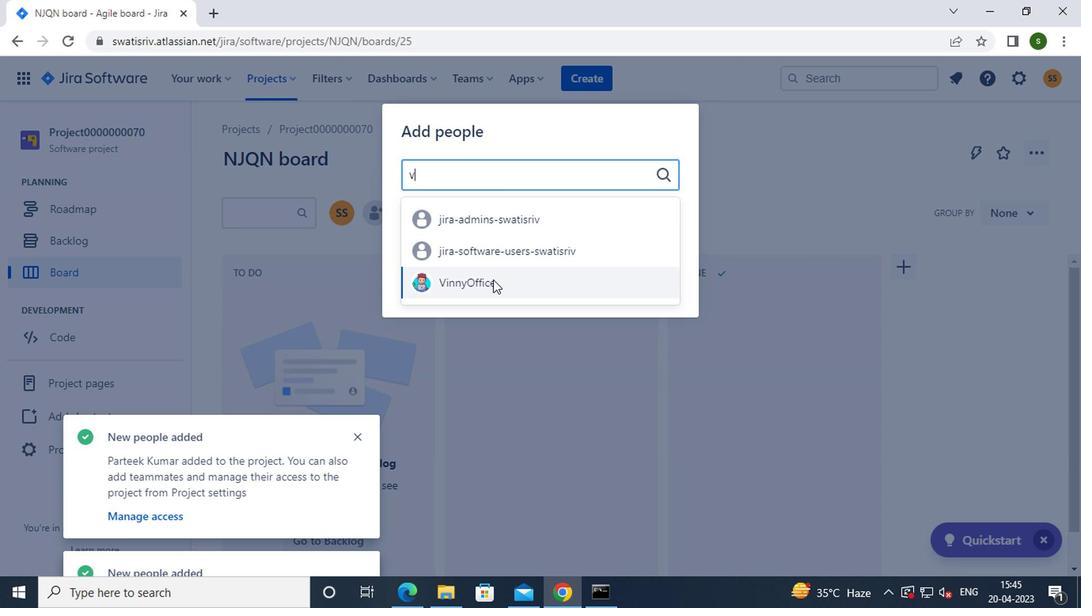 
Action: Mouse moved to (668, 291)
Screenshot: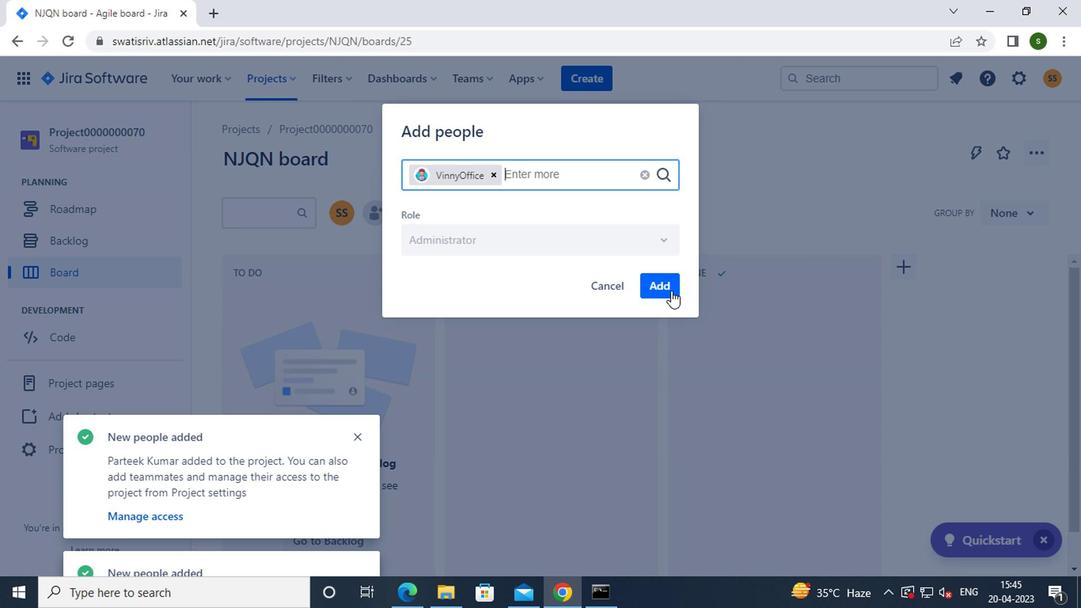 
Action: Mouse pressed left at (668, 291)
Screenshot: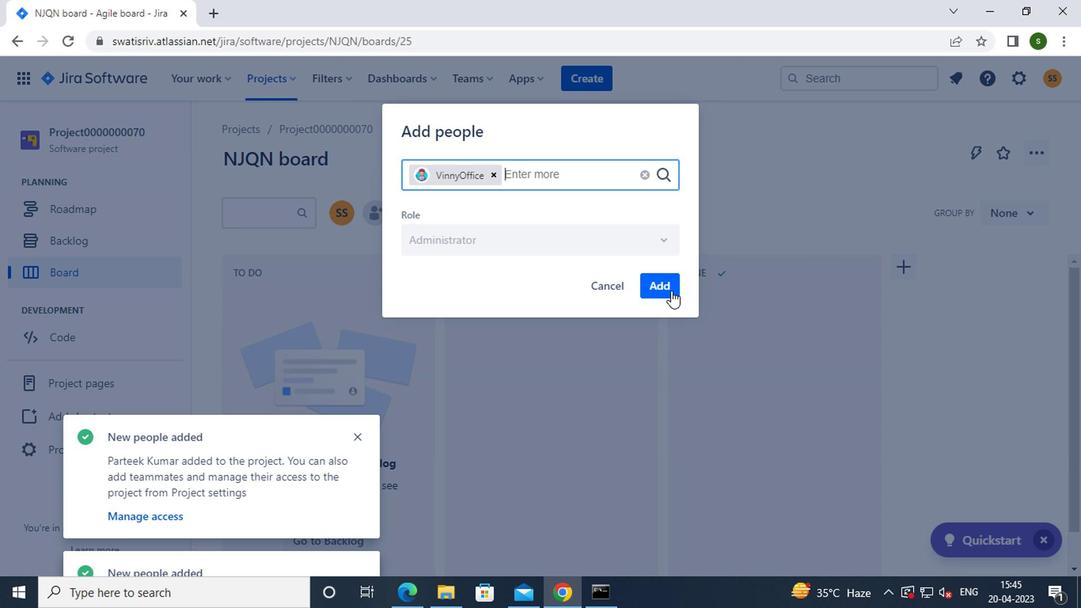 
Action: Mouse moved to (632, 196)
Screenshot: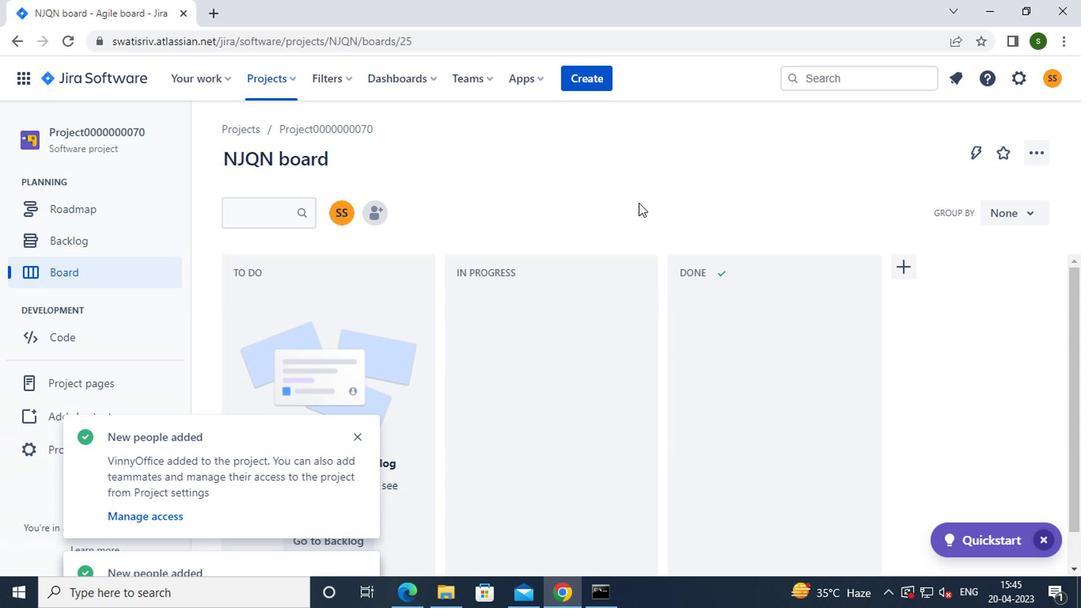 
Action: Key pressed <Key.f8>
Screenshot: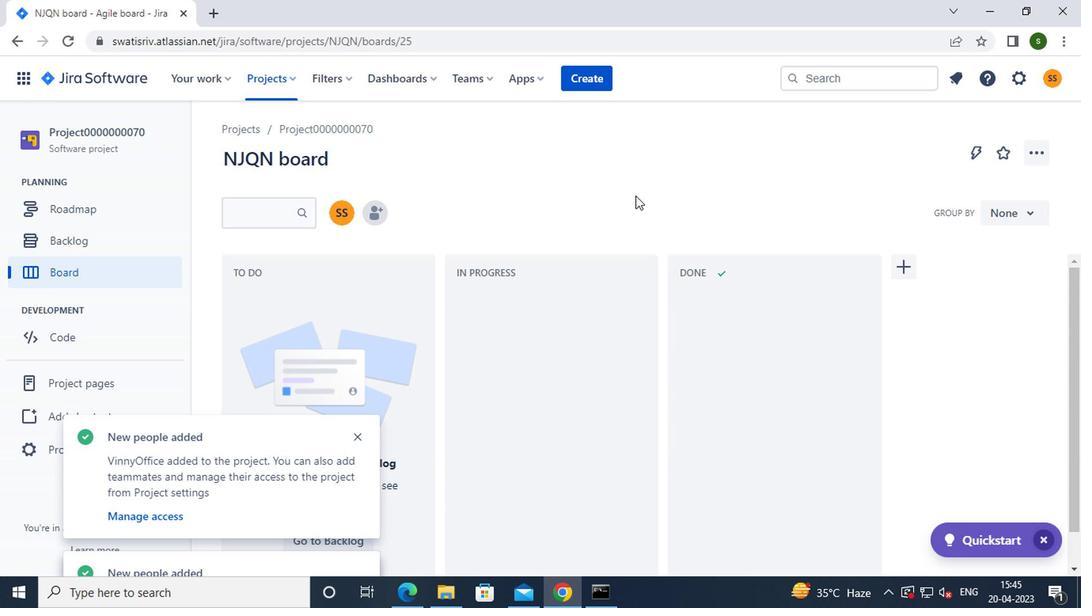 
